 Task: Find connections with filter location Puerto Real with filter topic #Moneywith filter profile language Potuguese with filter current company Brunswick Group with filter school Delhi Public School Mathura Road with filter industry Rail Transportation with filter service category Wealth Management with filter keywords title Welder
Action: Mouse moved to (502, 64)
Screenshot: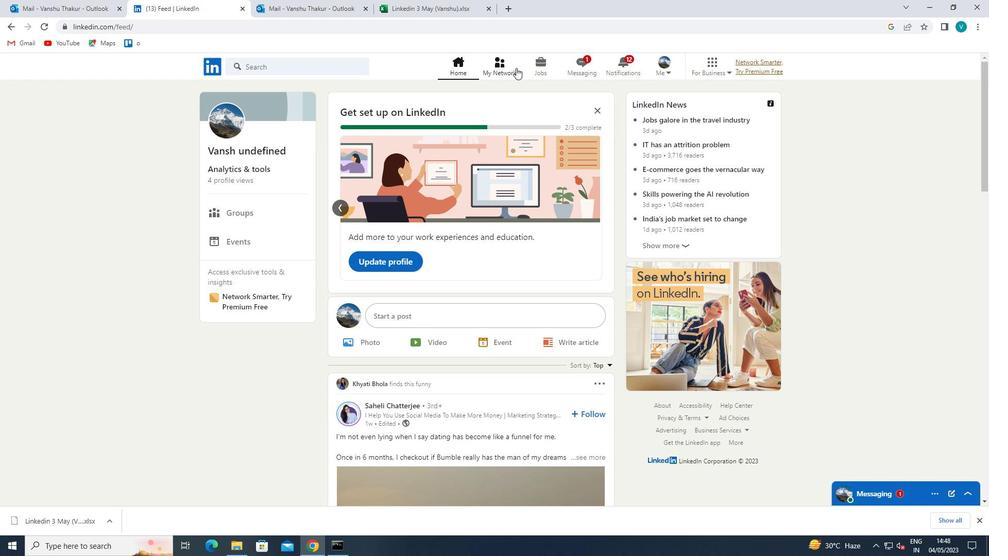 
Action: Mouse pressed left at (502, 64)
Screenshot: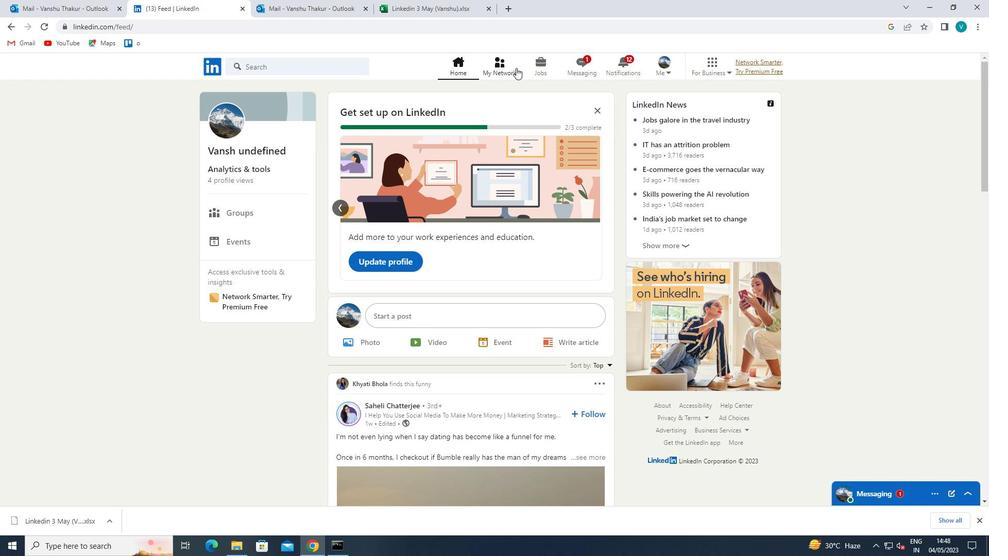 
Action: Mouse moved to (306, 129)
Screenshot: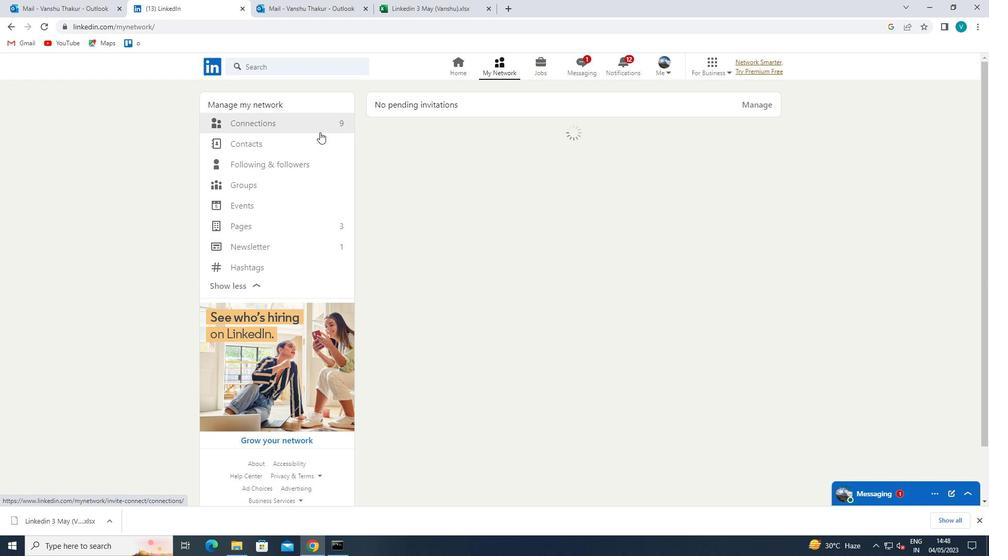 
Action: Mouse pressed left at (306, 129)
Screenshot: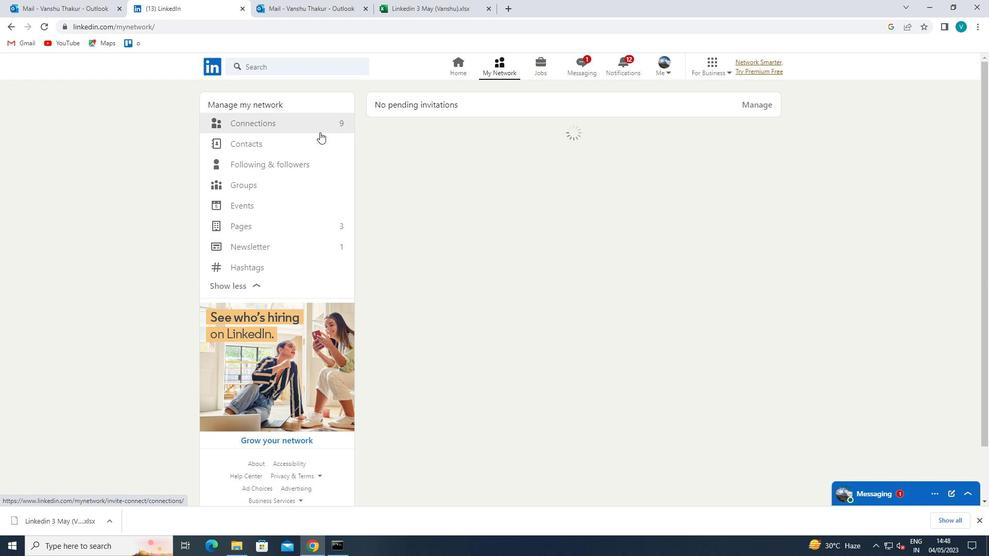 
Action: Mouse moved to (322, 126)
Screenshot: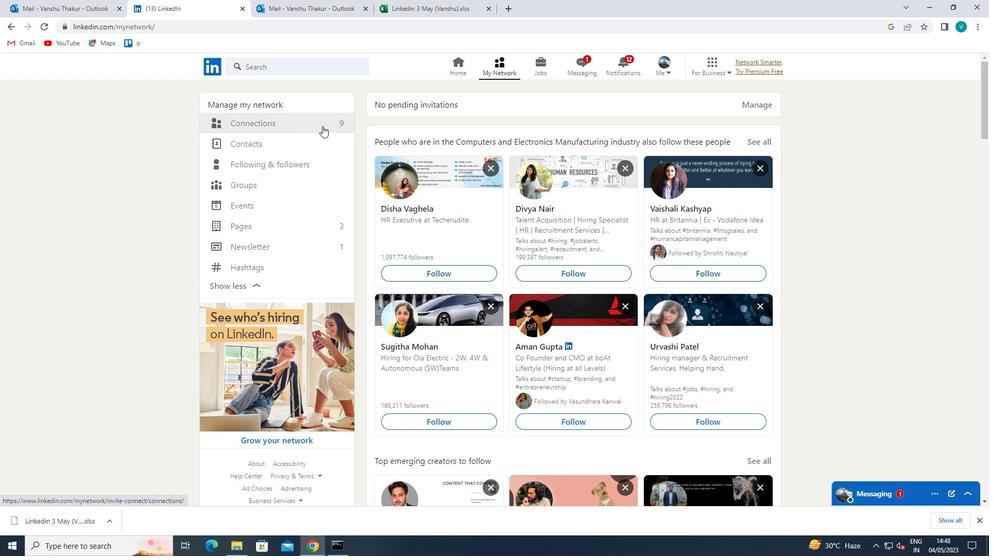 
Action: Mouse pressed left at (322, 126)
Screenshot: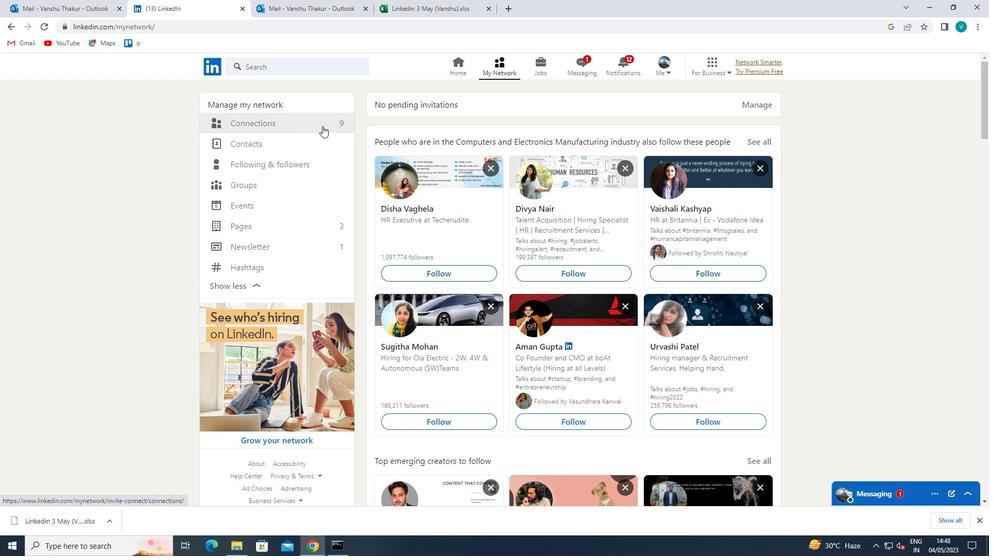 
Action: Mouse moved to (564, 122)
Screenshot: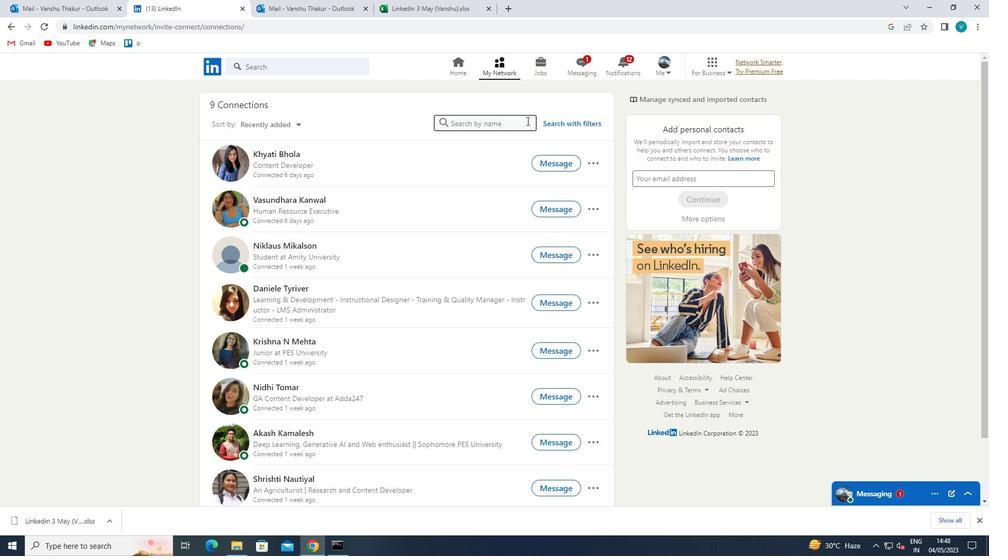 
Action: Mouse pressed left at (564, 122)
Screenshot: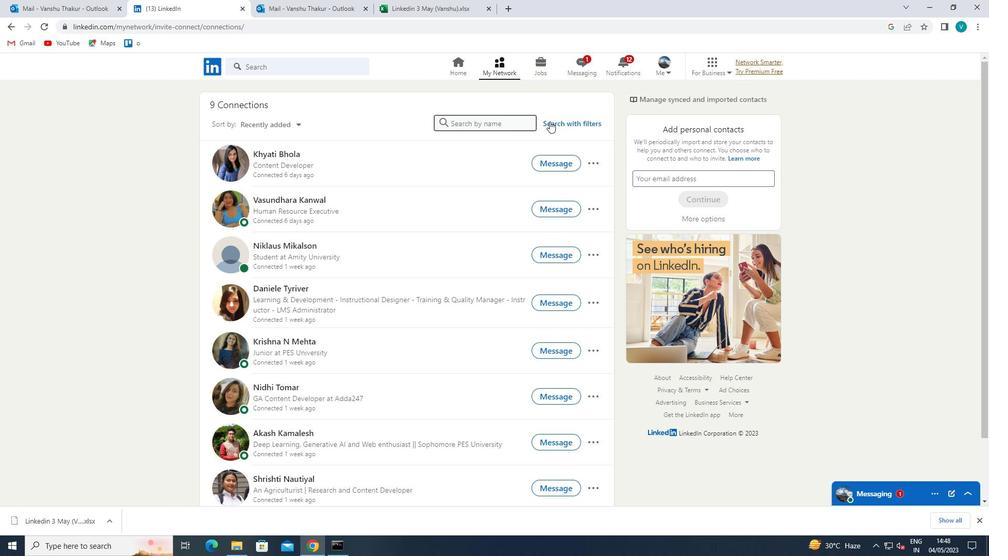 
Action: Mouse moved to (497, 97)
Screenshot: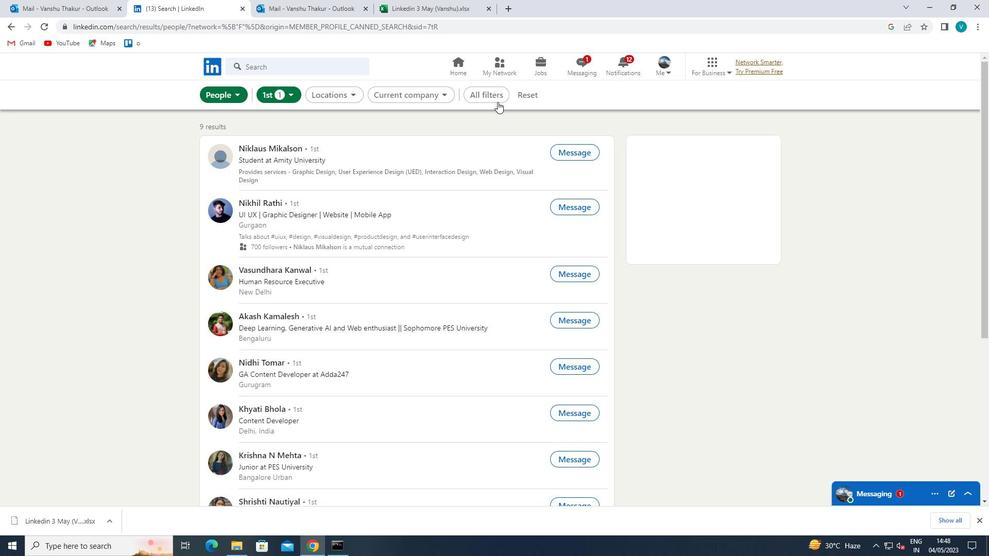
Action: Mouse pressed left at (497, 97)
Screenshot: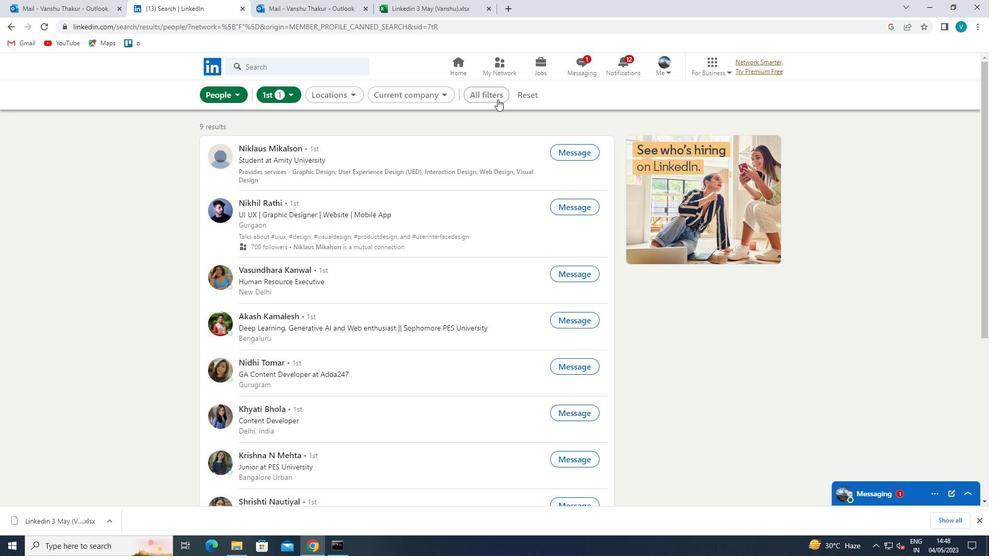 
Action: Mouse moved to (831, 229)
Screenshot: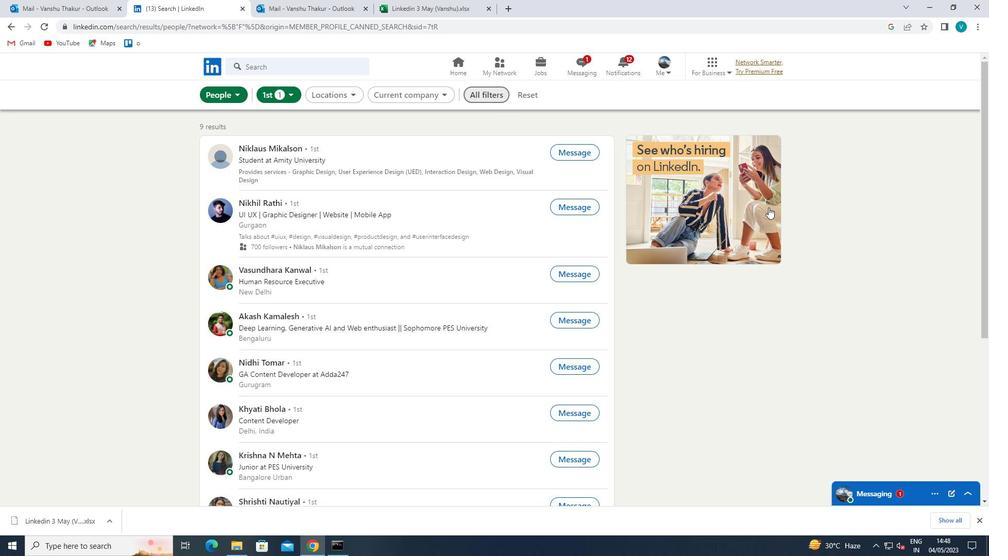 
Action: Mouse scrolled (831, 228) with delta (0, 0)
Screenshot: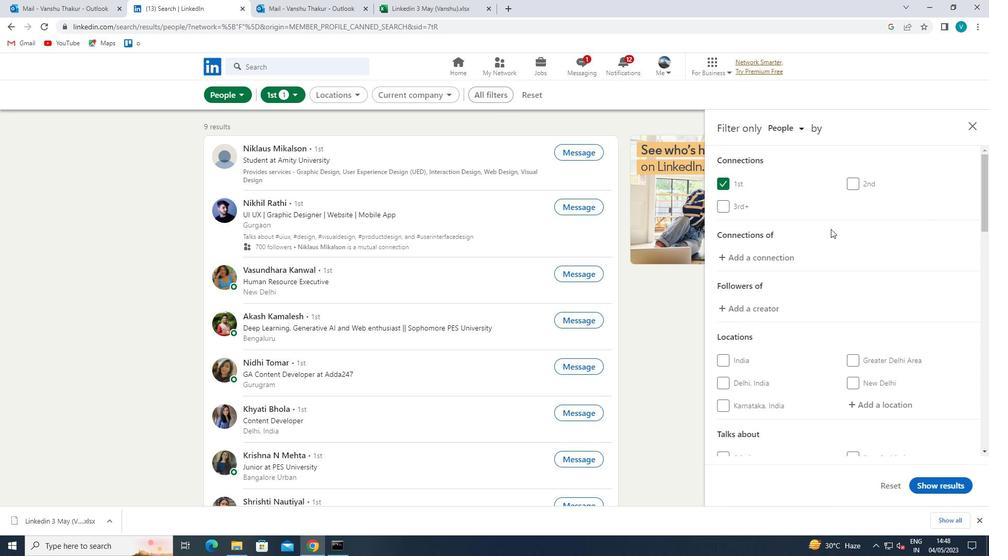 
Action: Mouse scrolled (831, 228) with delta (0, 0)
Screenshot: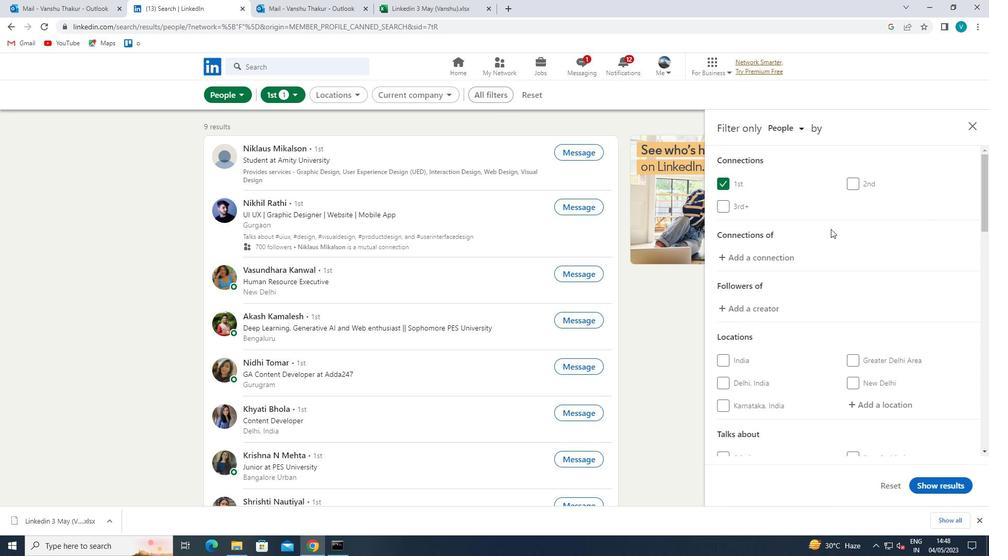 
Action: Mouse scrolled (831, 228) with delta (0, 0)
Screenshot: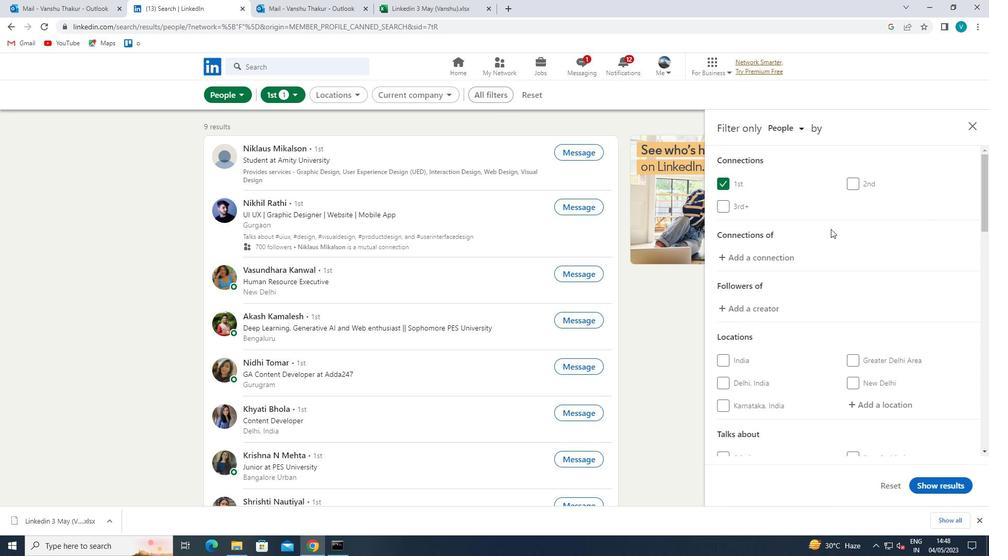 
Action: Mouse moved to (871, 248)
Screenshot: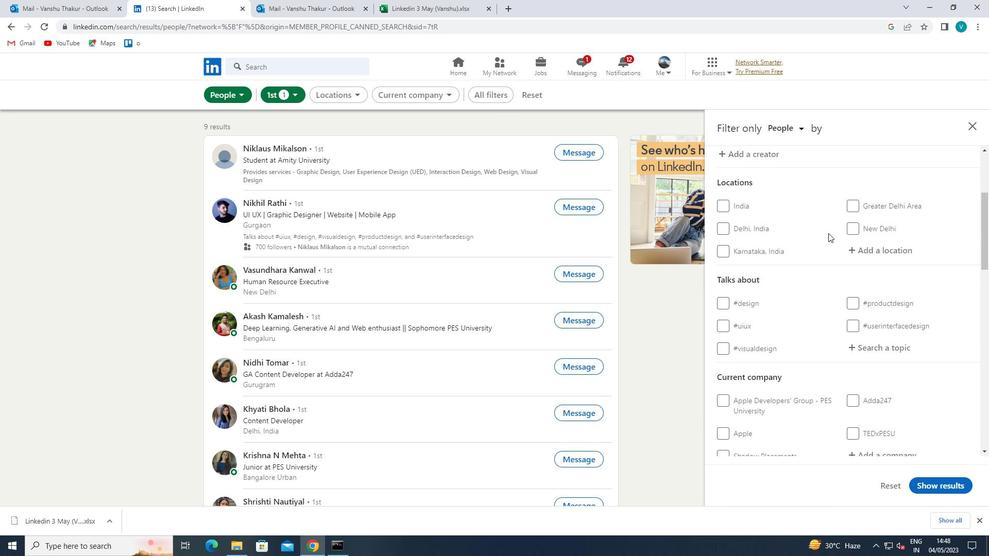 
Action: Mouse pressed left at (871, 248)
Screenshot: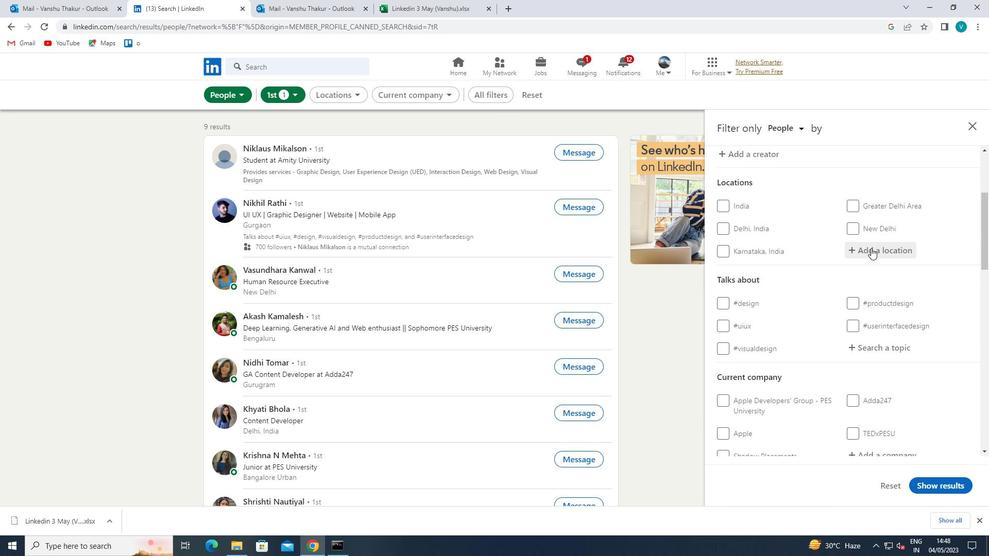
Action: Mouse moved to (864, 253)
Screenshot: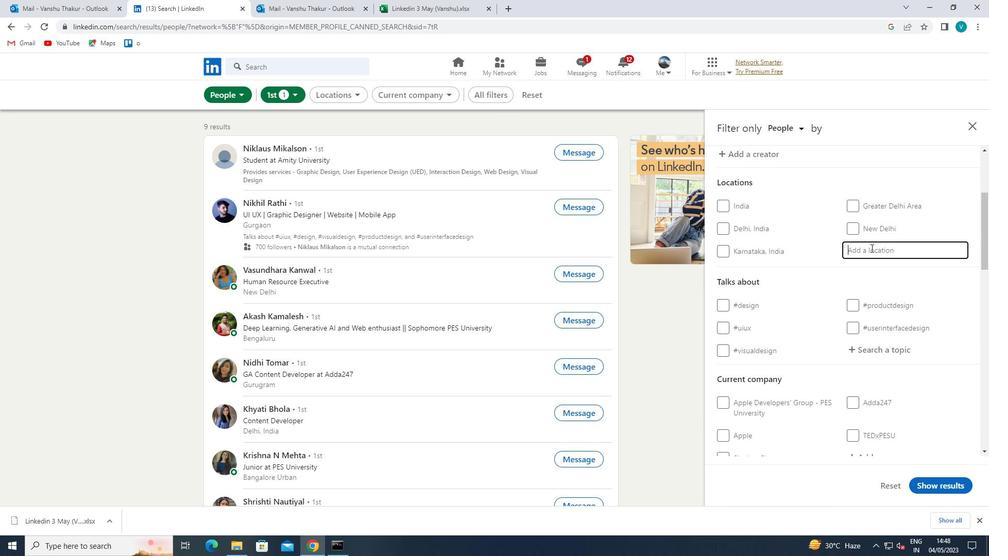 
Action: Key pressed <Key.shift><Key.shift><Key.shift><Key.shift><Key.shift><Key.shift><Key.shift><Key.shift><Key.shift><Key.shift><Key.shift><Key.shift><Key.shift>PUERTO<Key.space><Key.shift>REAL
Screenshot: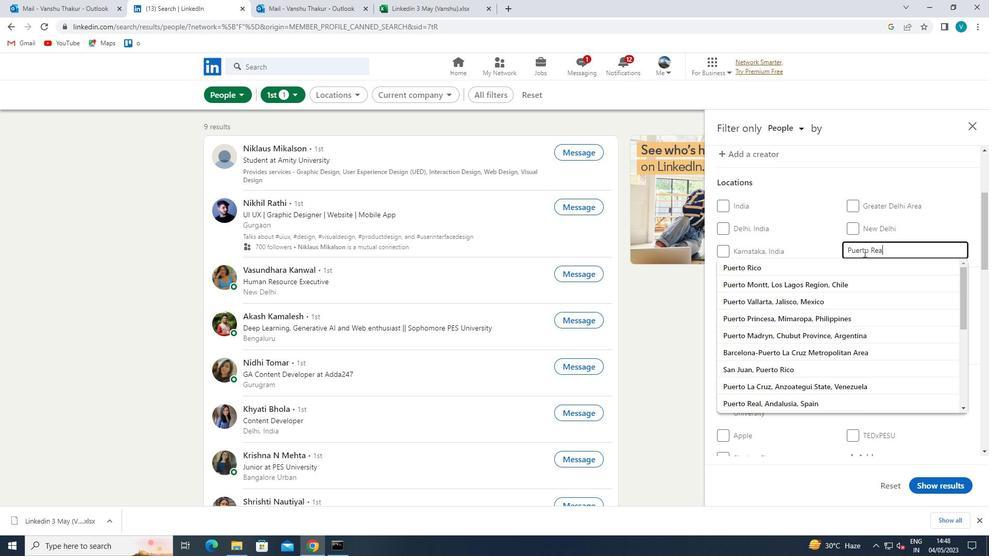
Action: Mouse moved to (842, 265)
Screenshot: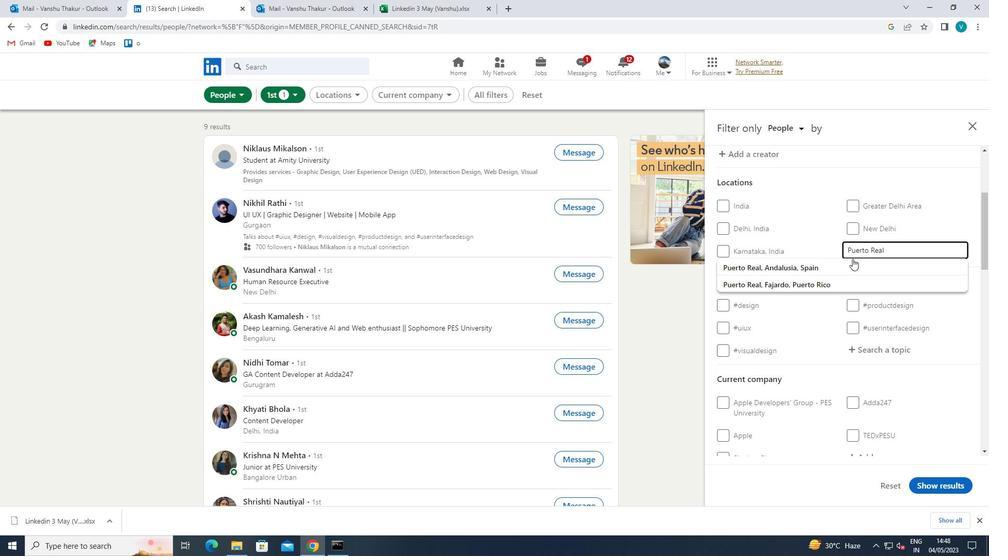 
Action: Mouse pressed left at (842, 265)
Screenshot: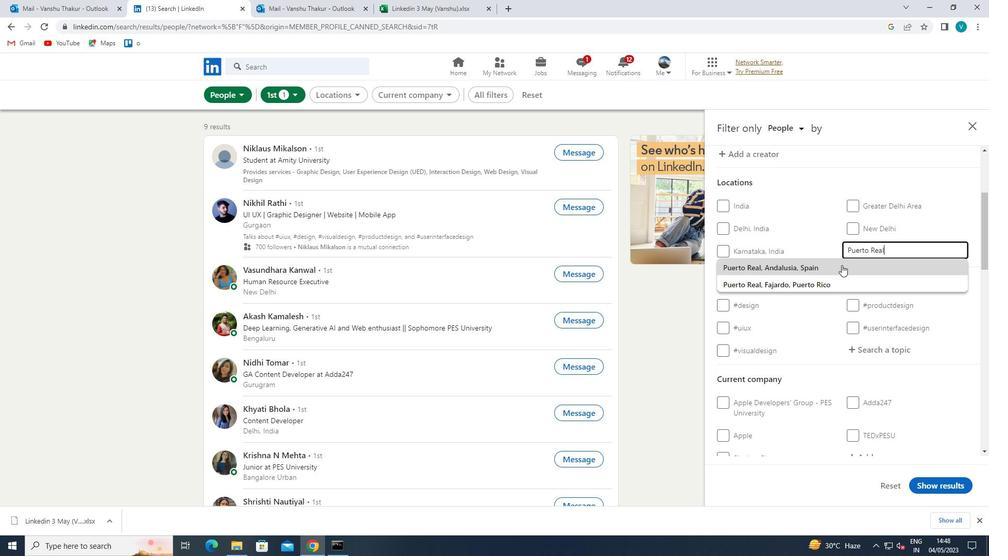 
Action: Mouse scrolled (842, 264) with delta (0, 0)
Screenshot: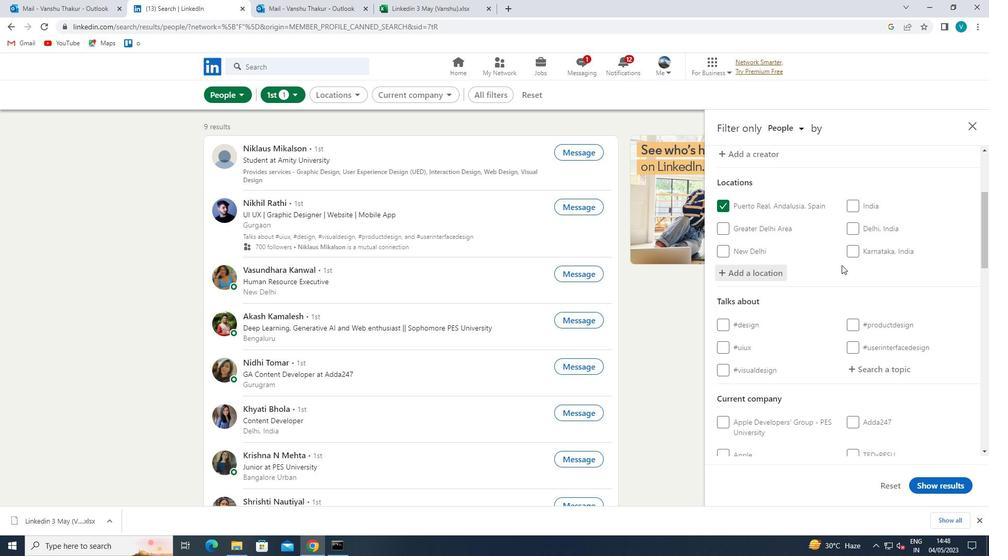 
Action: Mouse scrolled (842, 264) with delta (0, 0)
Screenshot: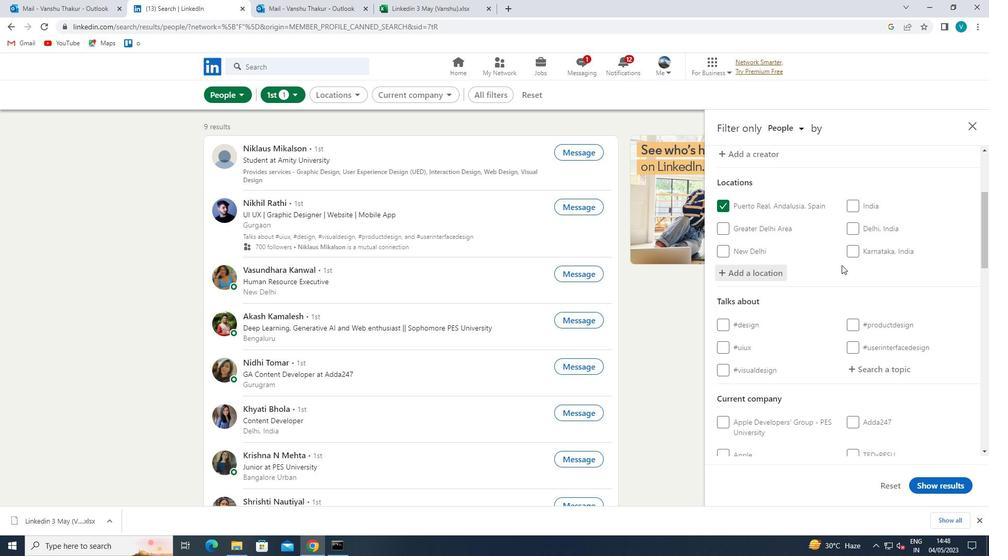 
Action: Mouse moved to (869, 262)
Screenshot: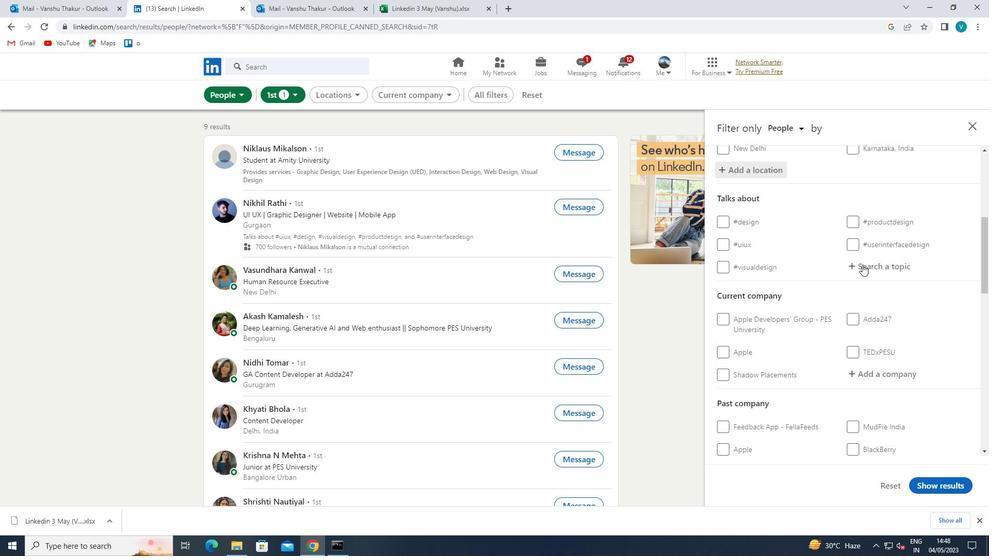 
Action: Mouse pressed left at (869, 262)
Screenshot: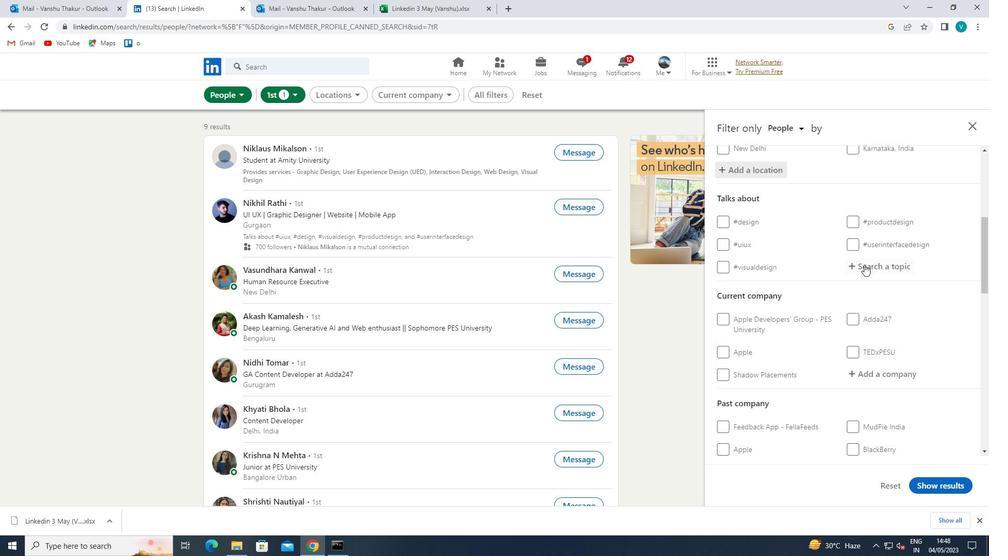 
Action: Key pressed MONEY
Screenshot: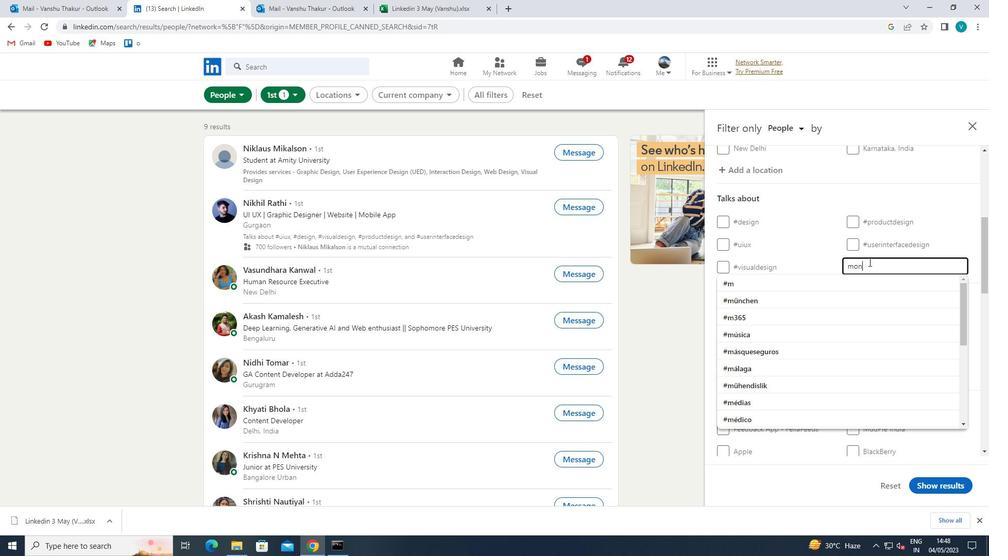 
Action: Mouse moved to (826, 284)
Screenshot: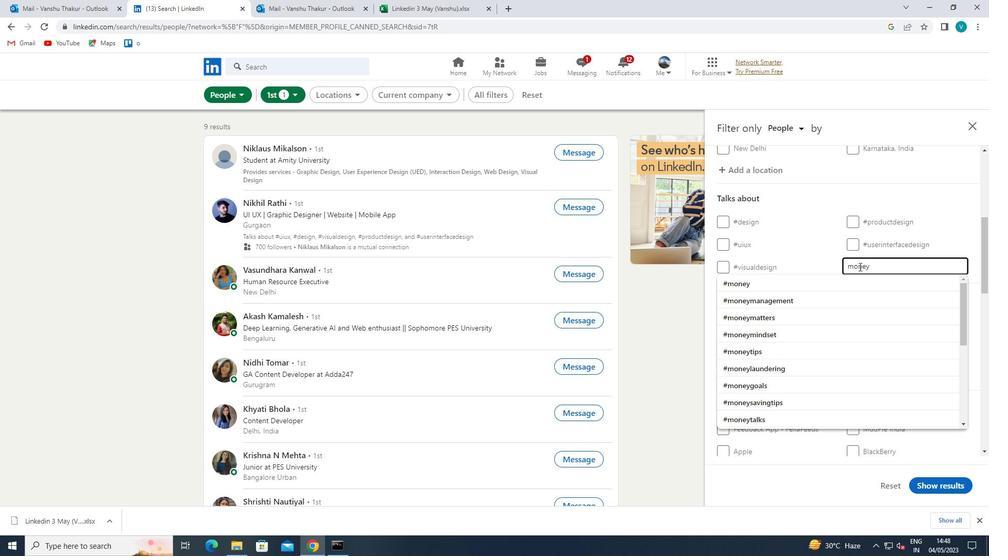 
Action: Mouse pressed left at (826, 284)
Screenshot: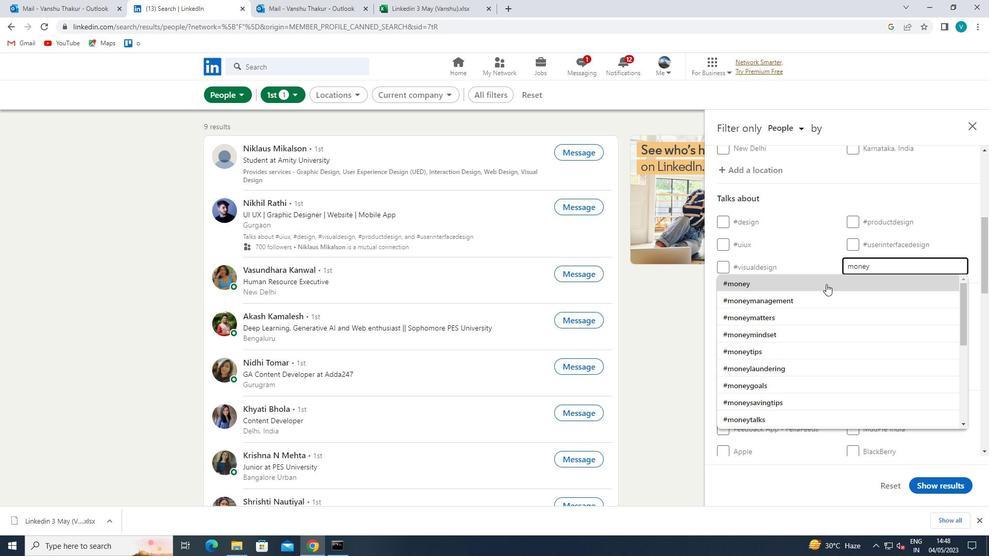 
Action: Mouse scrolled (826, 283) with delta (0, 0)
Screenshot: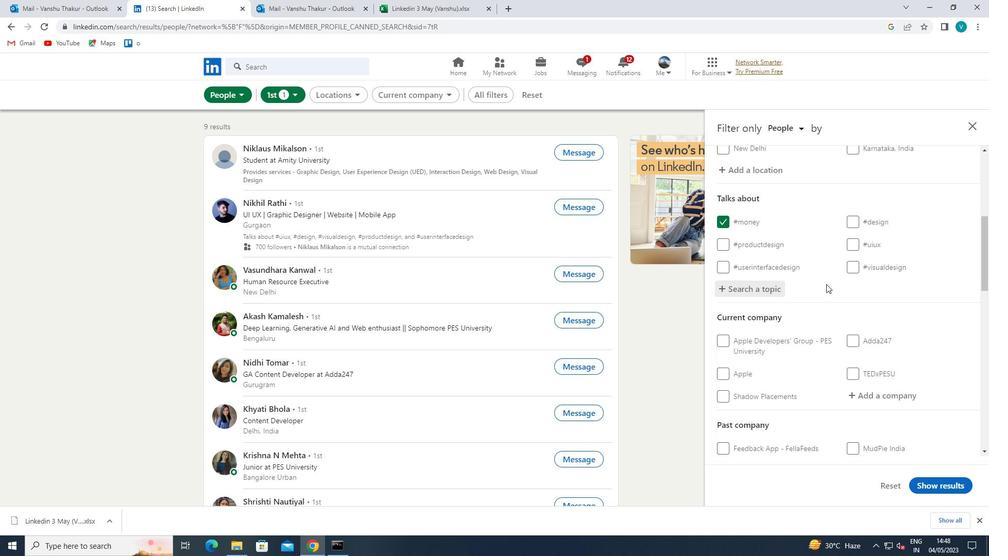 
Action: Mouse scrolled (826, 283) with delta (0, 0)
Screenshot: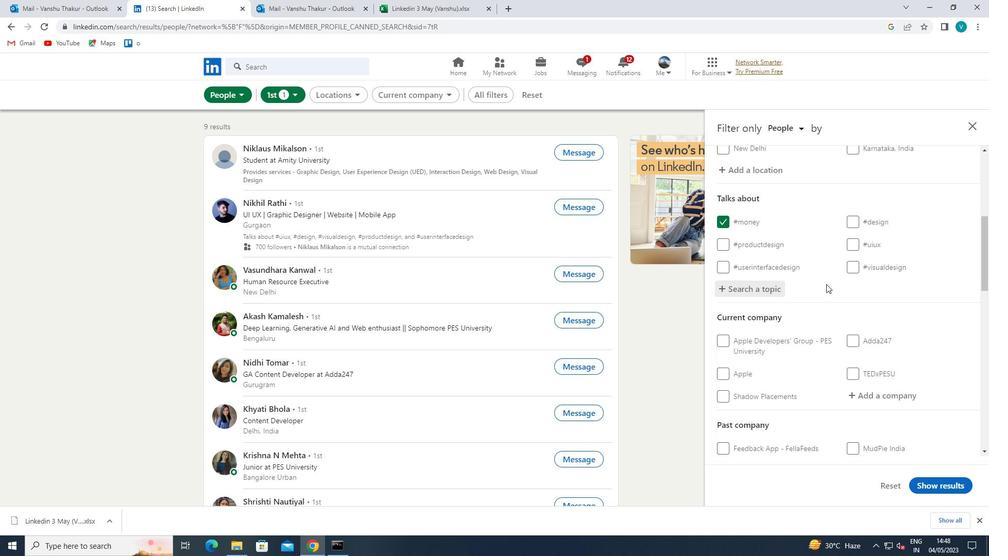 
Action: Mouse moved to (873, 300)
Screenshot: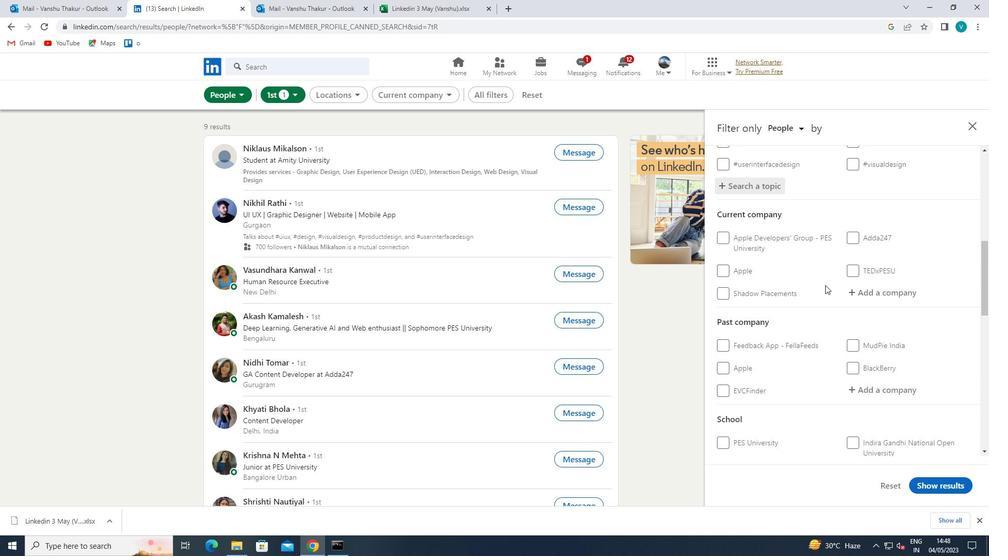 
Action: Mouse pressed left at (873, 300)
Screenshot: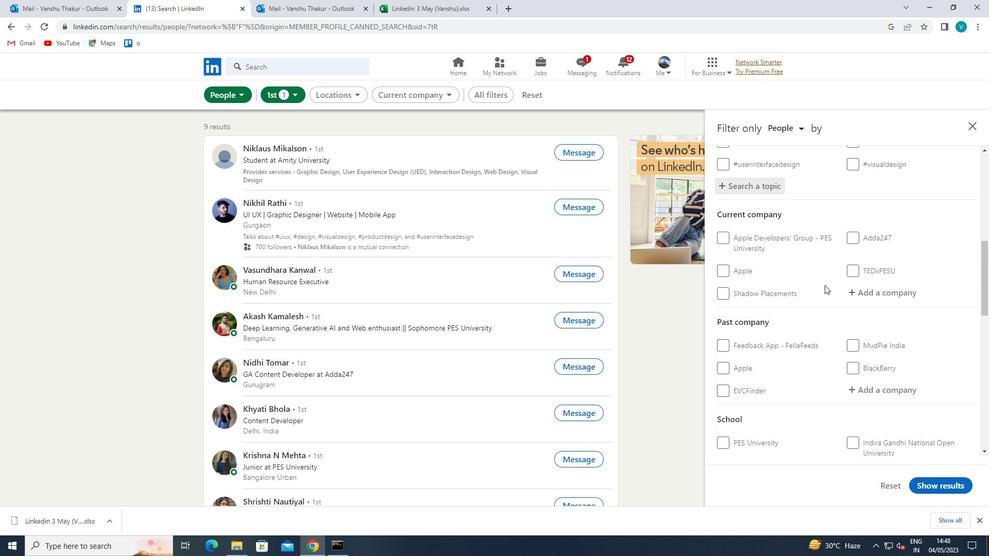 
Action: Mouse moved to (874, 300)
Screenshot: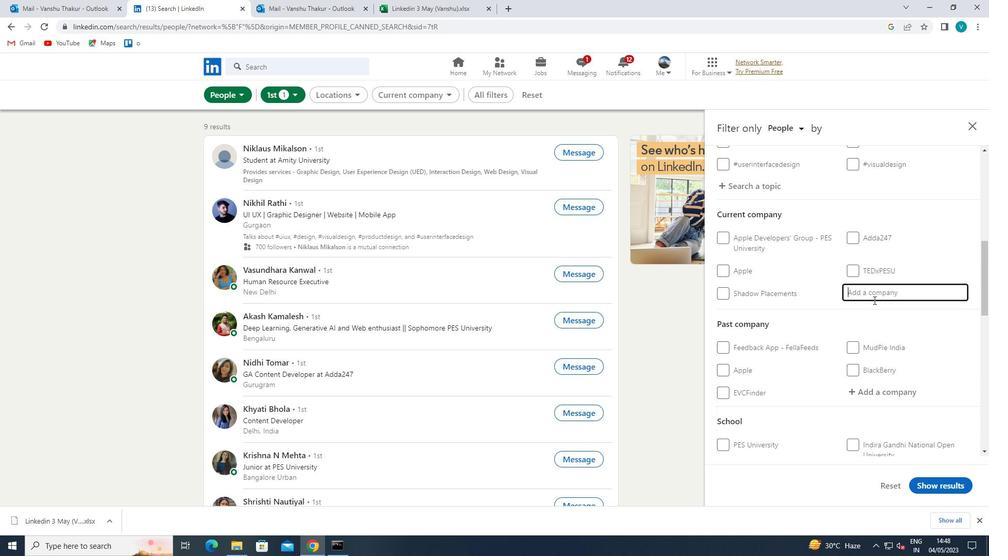 
Action: Key pressed <Key.shift>BRUNSWICK
Screenshot: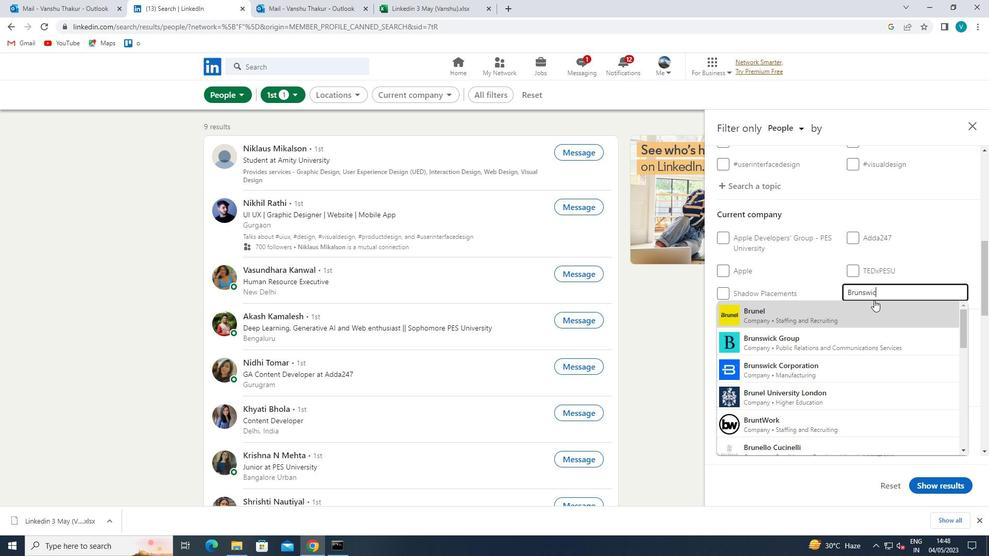 
Action: Mouse moved to (868, 318)
Screenshot: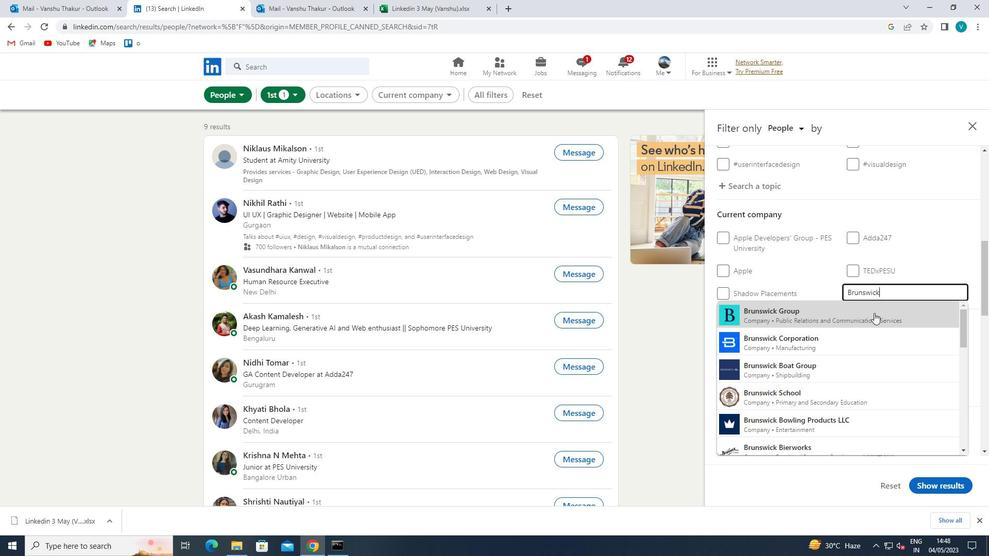 
Action: Mouse pressed left at (868, 318)
Screenshot: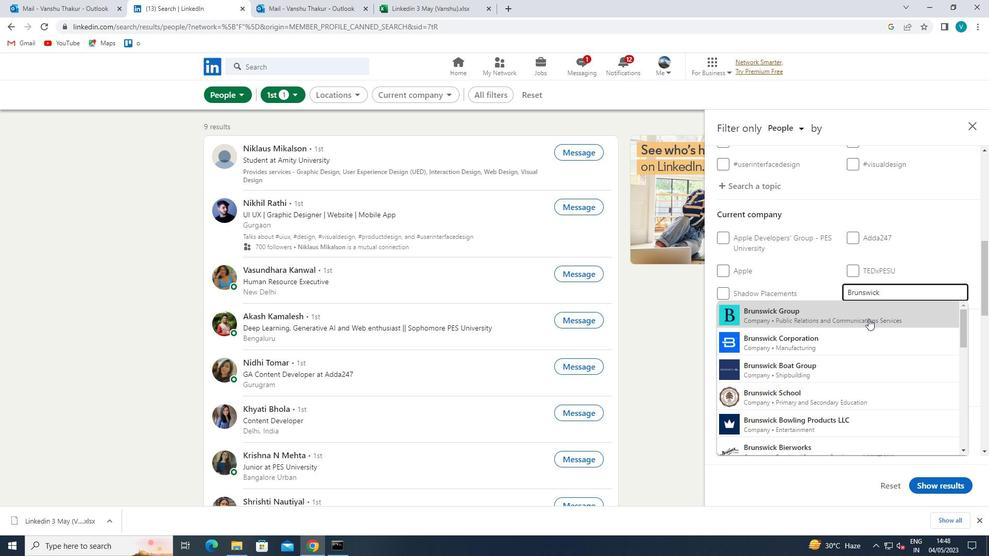 
Action: Mouse scrolled (868, 318) with delta (0, 0)
Screenshot: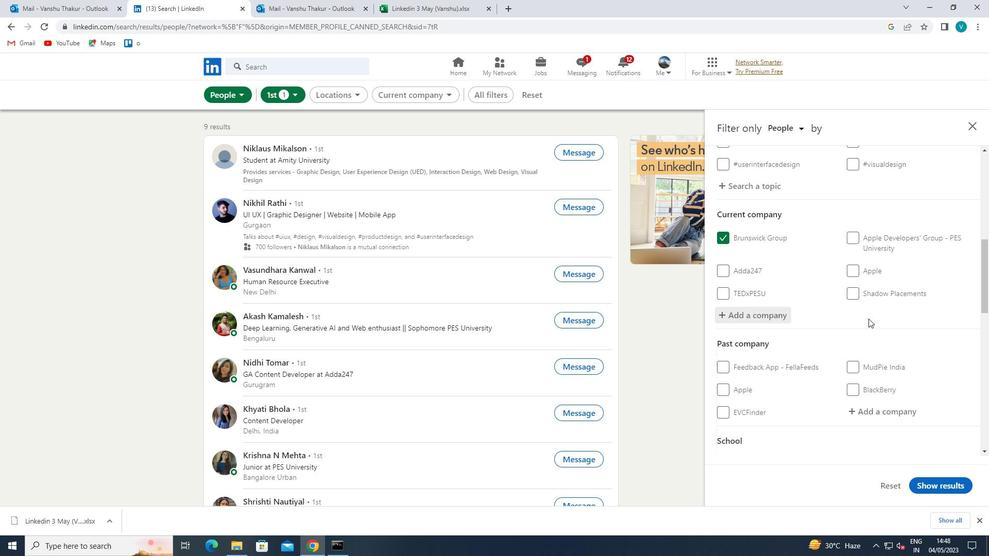 
Action: Mouse scrolled (868, 318) with delta (0, 0)
Screenshot: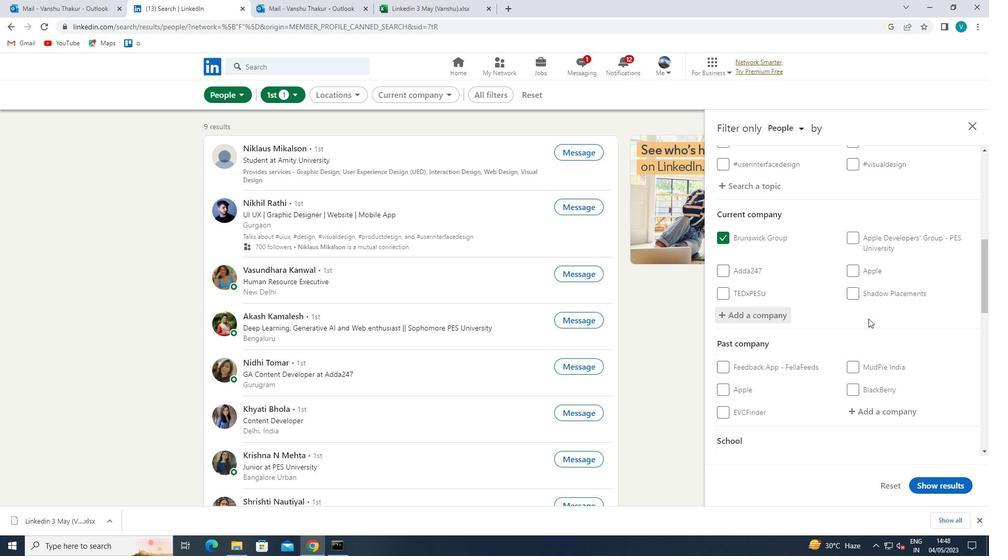 
Action: Mouse moved to (868, 319)
Screenshot: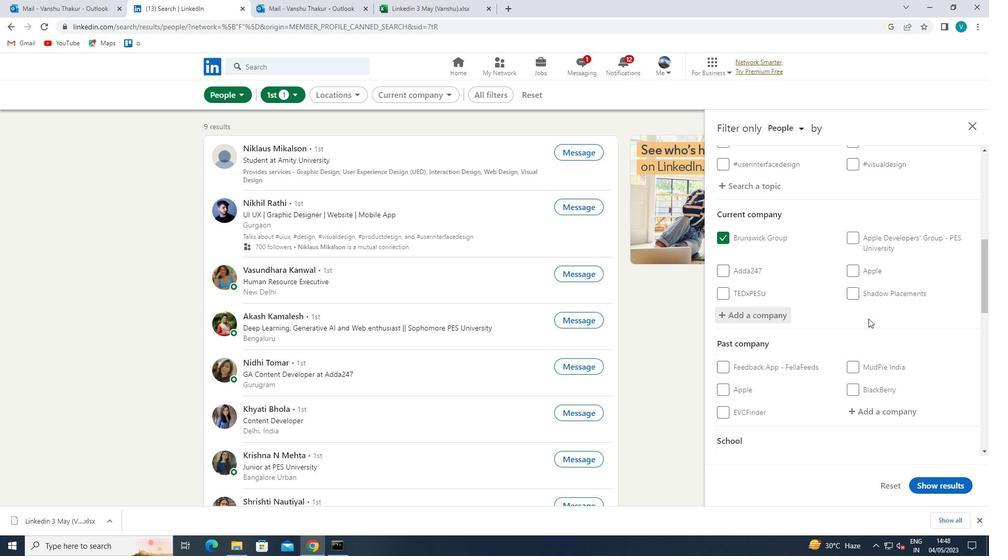 
Action: Mouse scrolled (868, 318) with delta (0, 0)
Screenshot: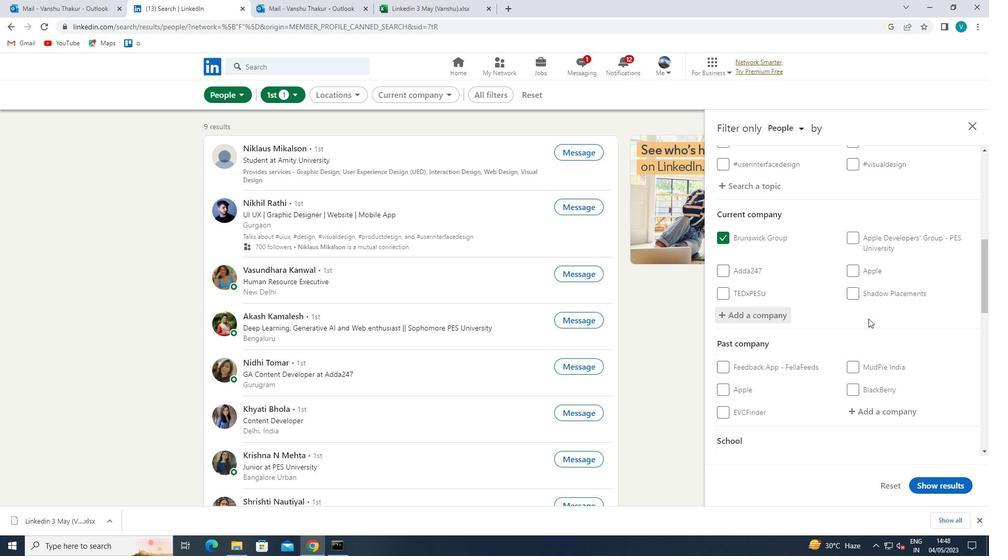 
Action: Mouse moved to (877, 375)
Screenshot: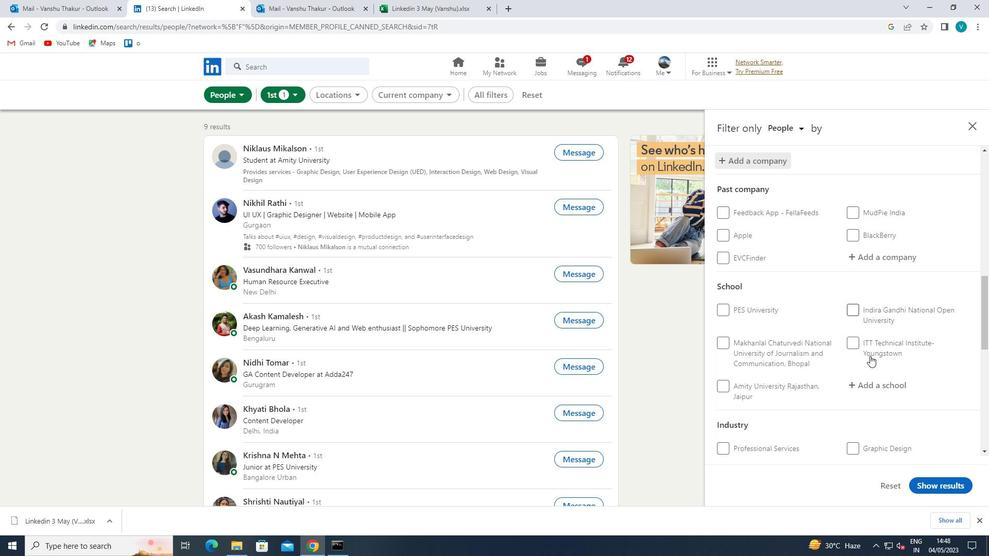 
Action: Mouse pressed left at (877, 375)
Screenshot: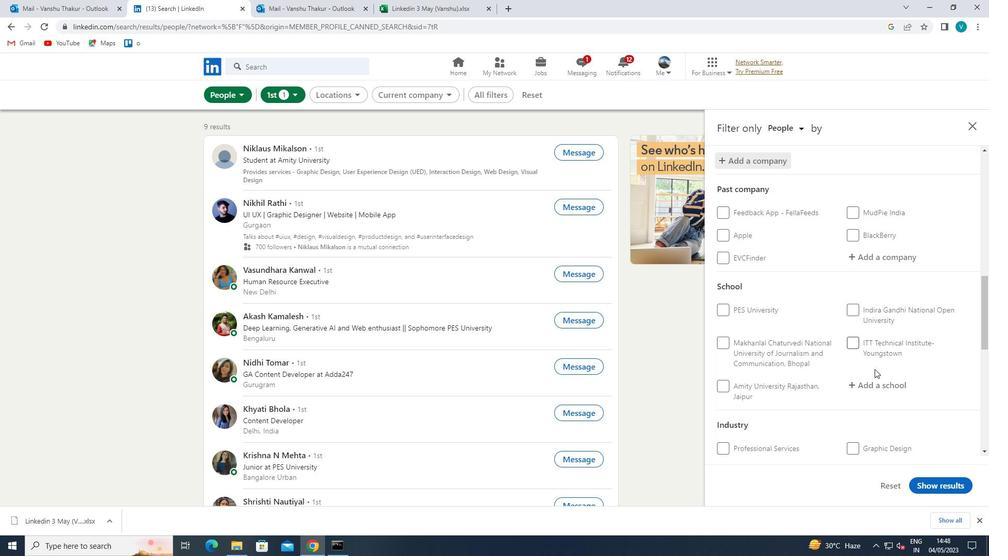 
Action: Mouse moved to (878, 380)
Screenshot: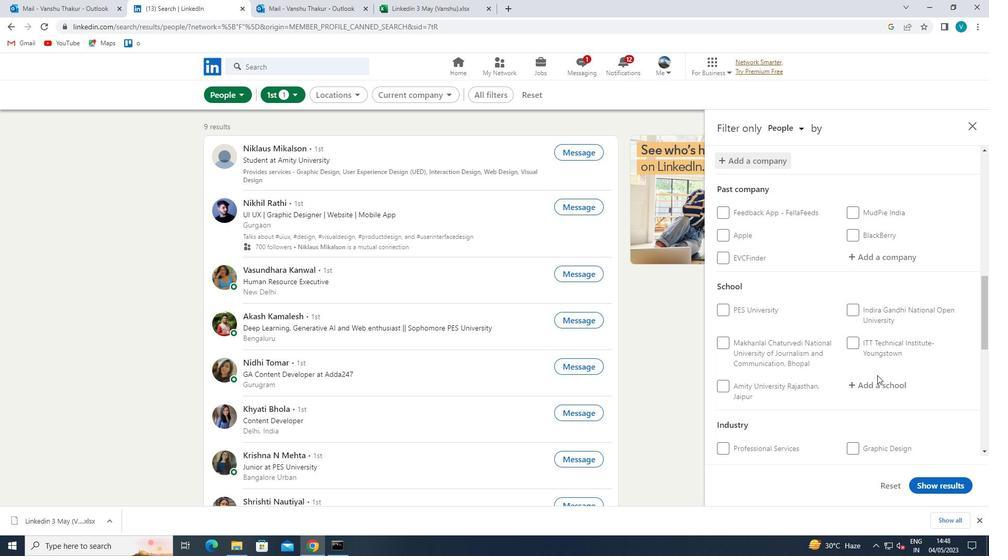 
Action: Mouse pressed left at (878, 380)
Screenshot: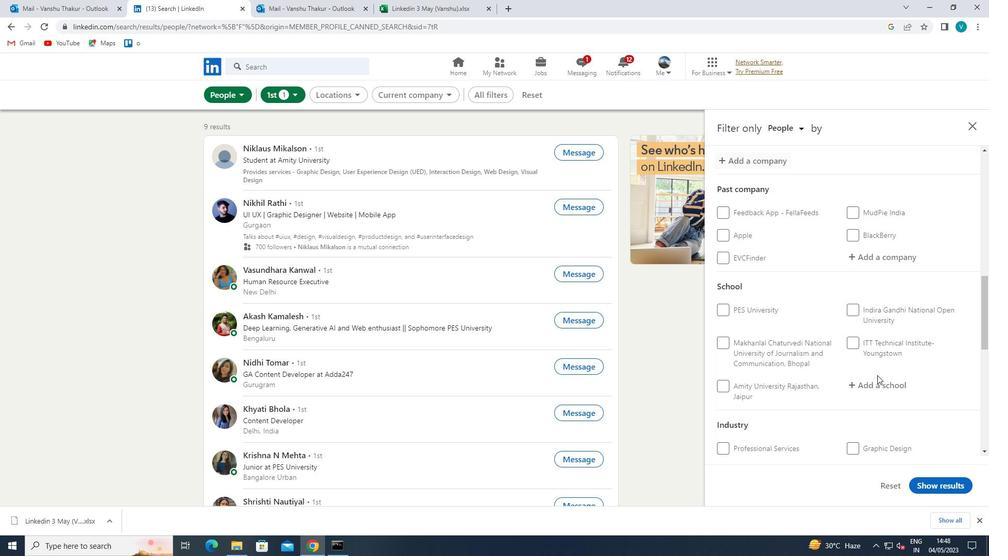 
Action: Mouse moved to (880, 380)
Screenshot: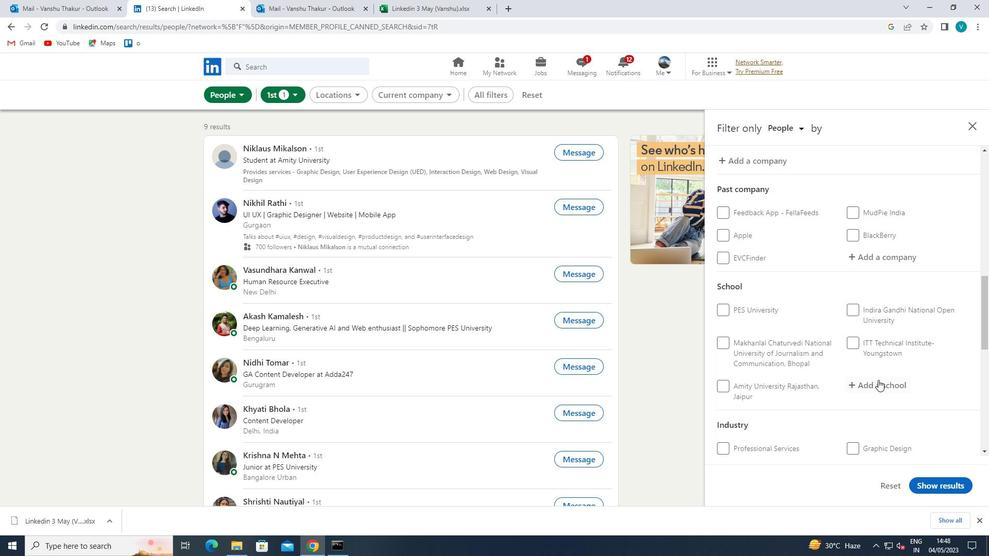
Action: Key pressed <Key.shift>
Screenshot: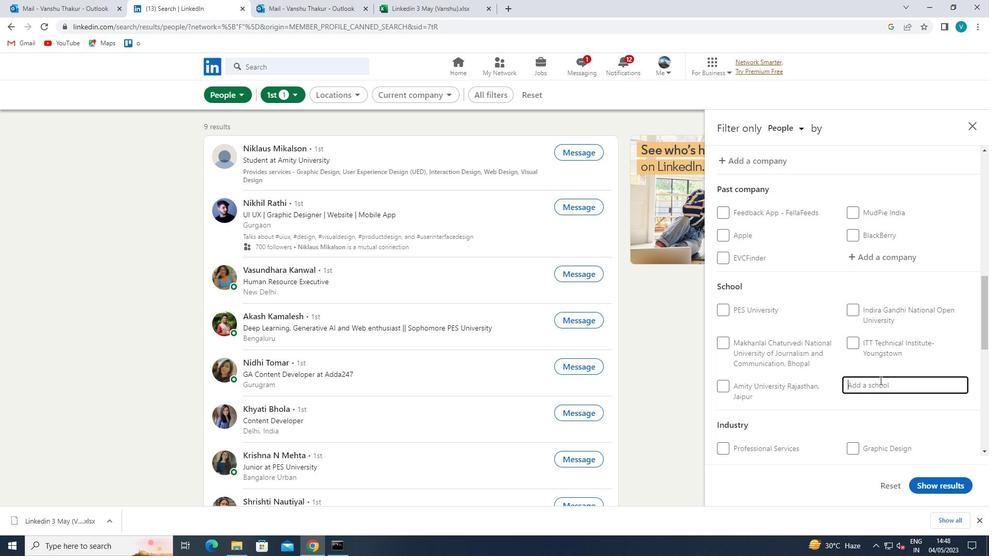 
Action: Mouse moved to (881, 380)
Screenshot: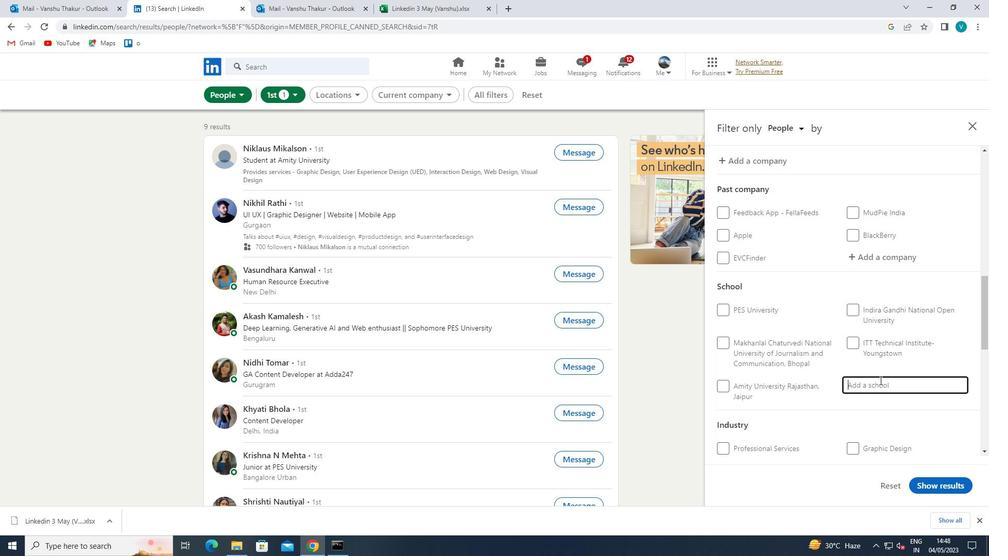 
Action: Key pressed D
Screenshot: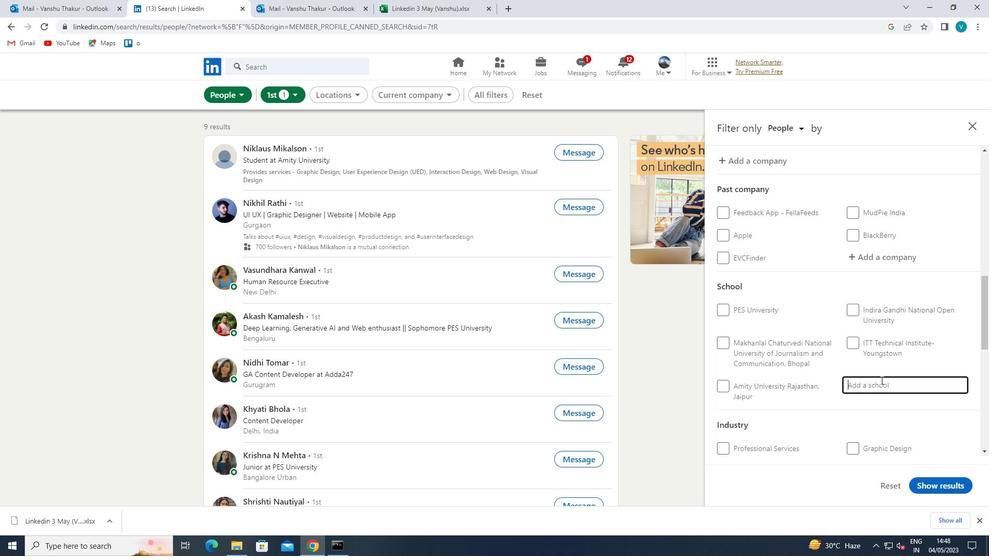 
Action: Mouse moved to (881, 380)
Screenshot: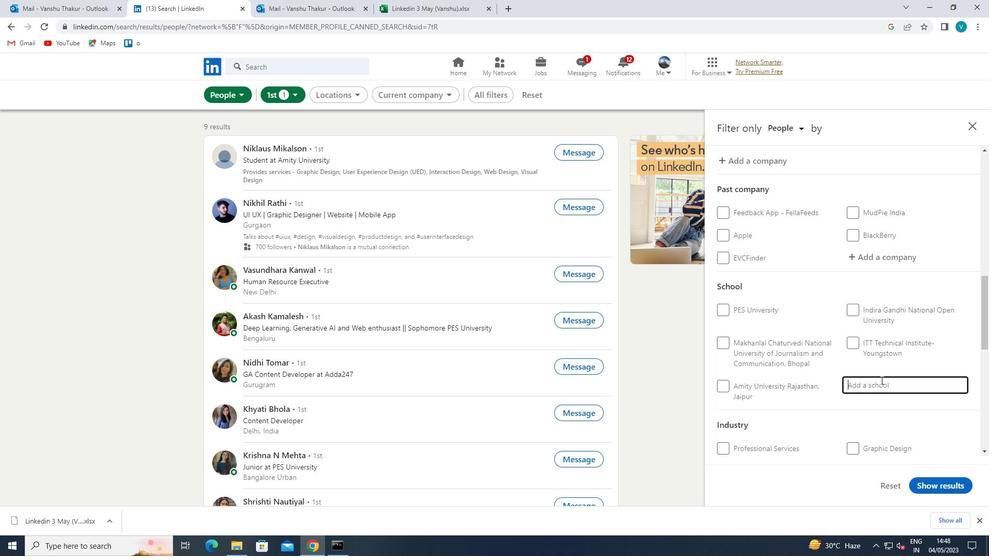 
Action: Key pressed ELHI<Key.space><Key.shift>PUBLIC<Key.space><Key.shift>SCHOOL
Screenshot: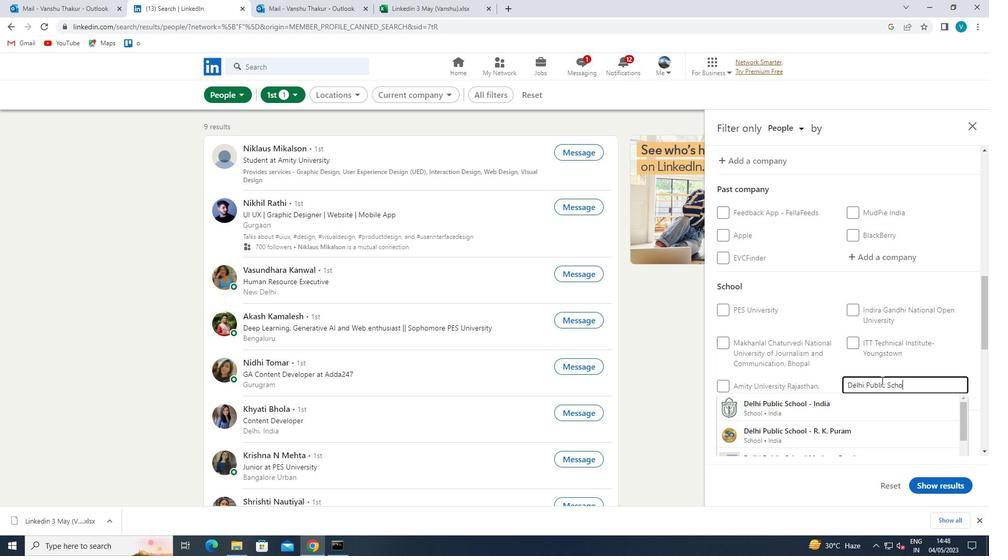 
Action: Mouse moved to (870, 390)
Screenshot: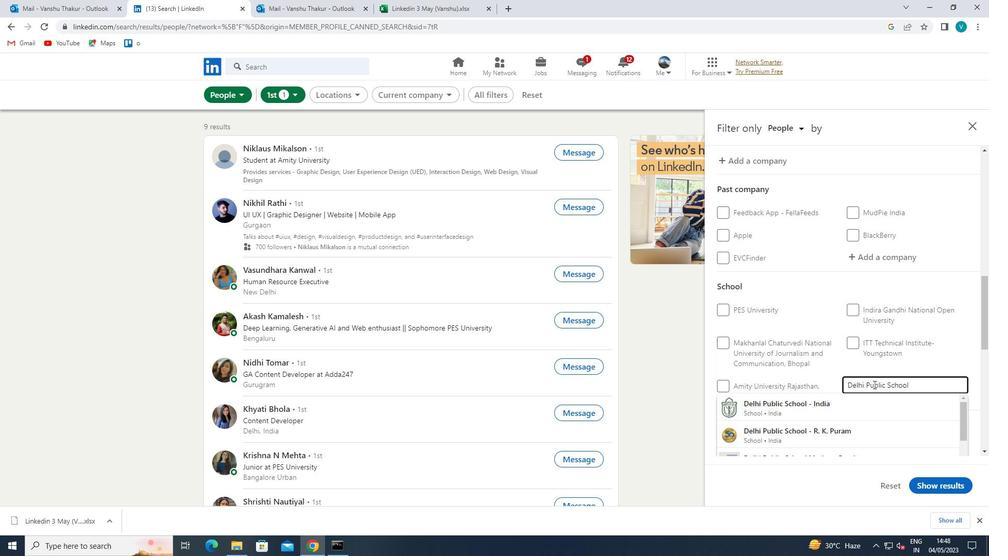
Action: Key pressed <Key.space><Key.shift>M
Screenshot: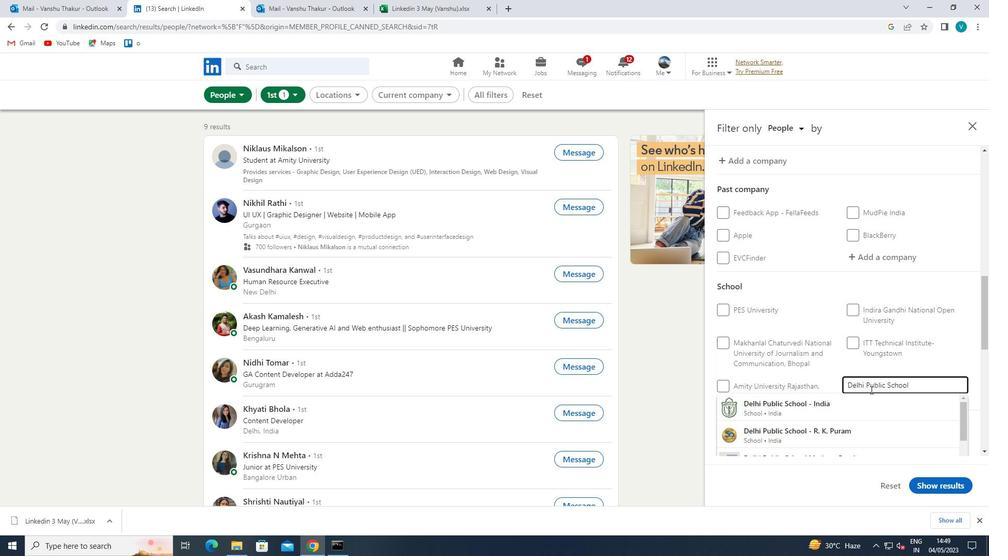 
Action: Mouse moved to (860, 396)
Screenshot: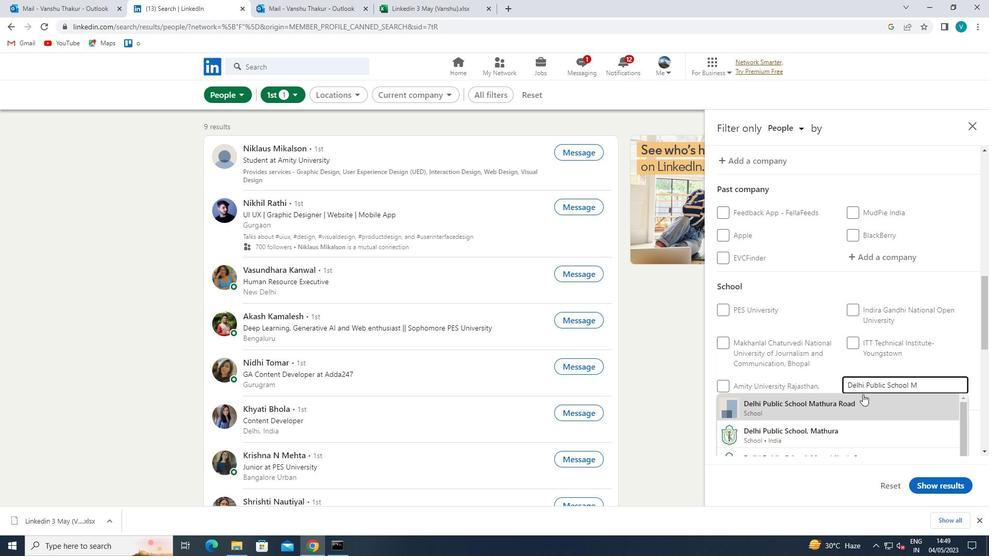 
Action: Mouse pressed left at (860, 396)
Screenshot: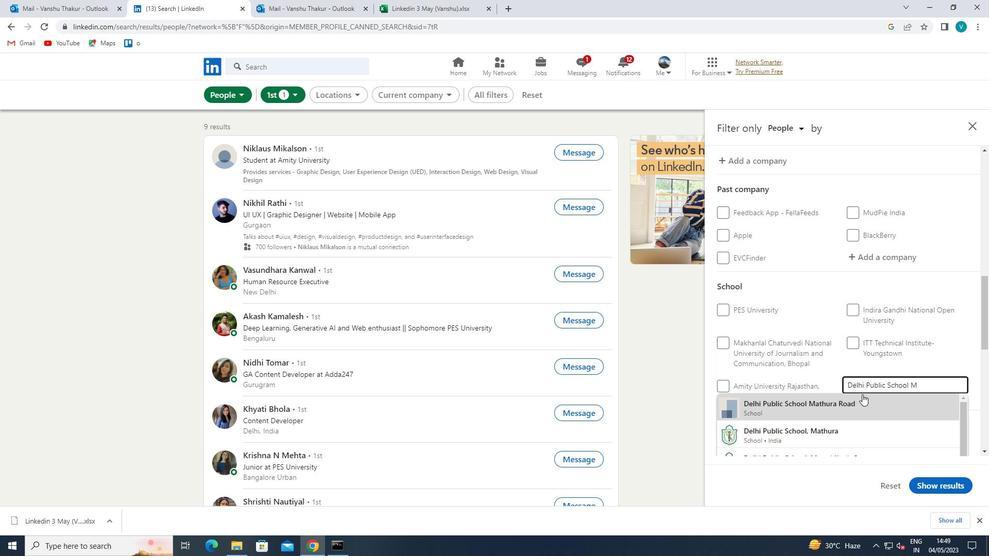 
Action: Mouse moved to (868, 374)
Screenshot: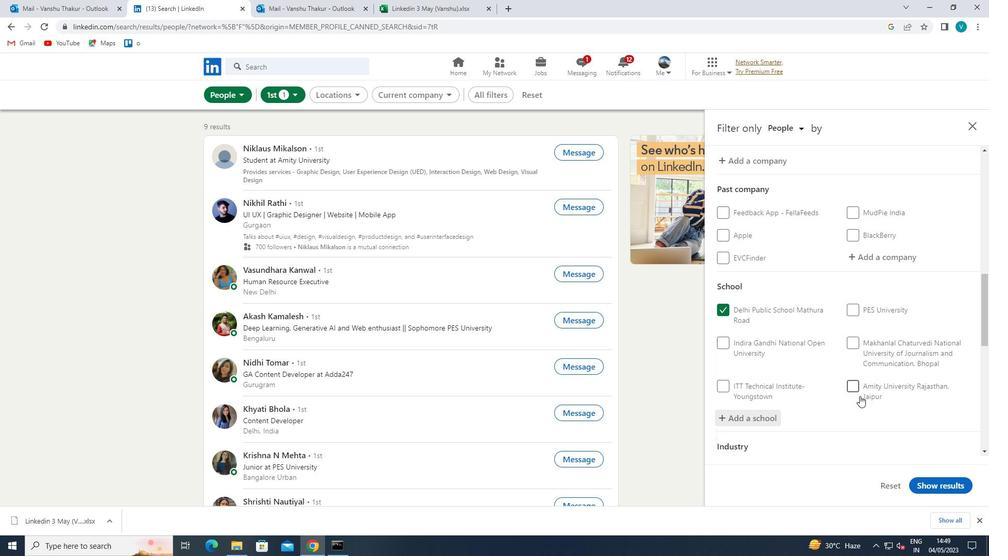 
Action: Mouse scrolled (868, 373) with delta (0, 0)
Screenshot: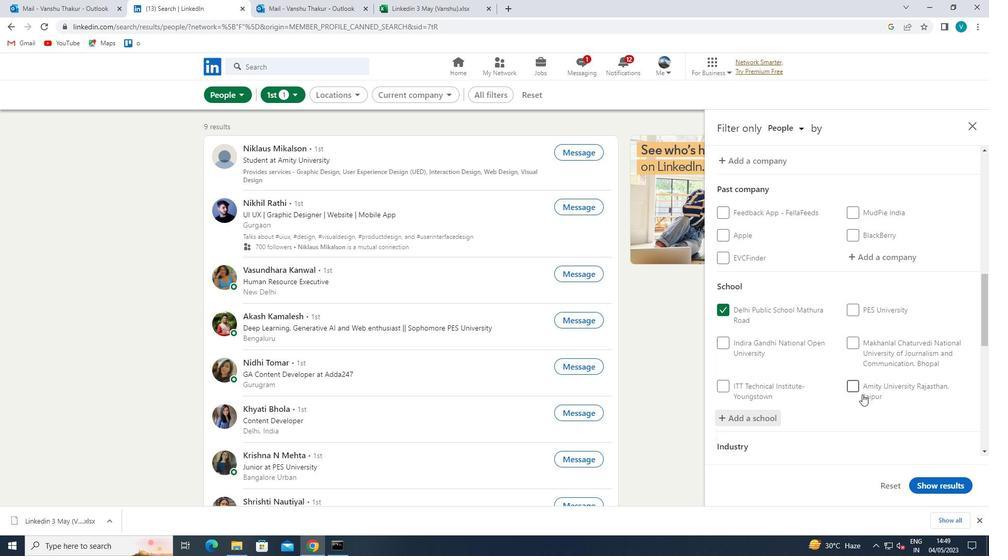 
Action: Mouse moved to (867, 357)
Screenshot: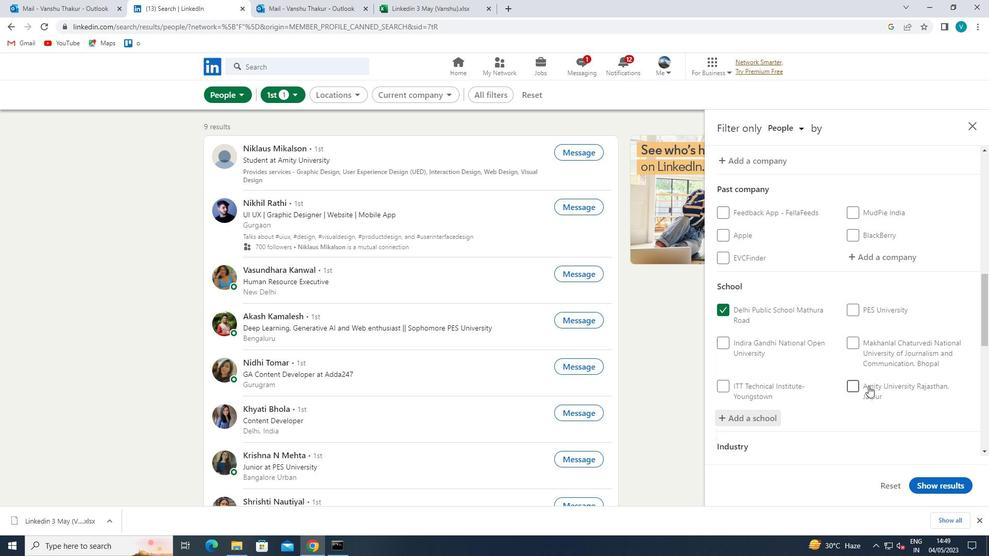 
Action: Mouse scrolled (867, 356) with delta (0, 0)
Screenshot: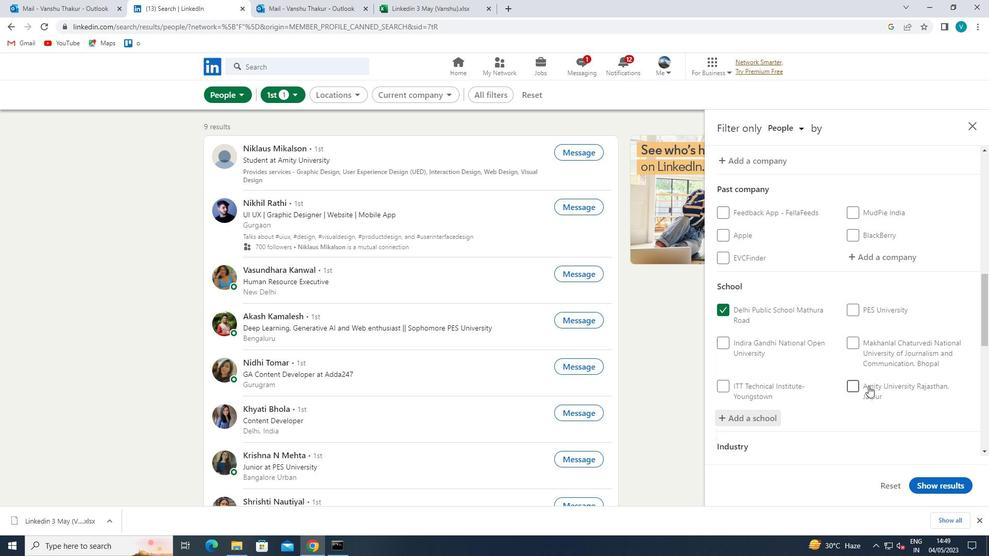 
Action: Mouse moved to (867, 354)
Screenshot: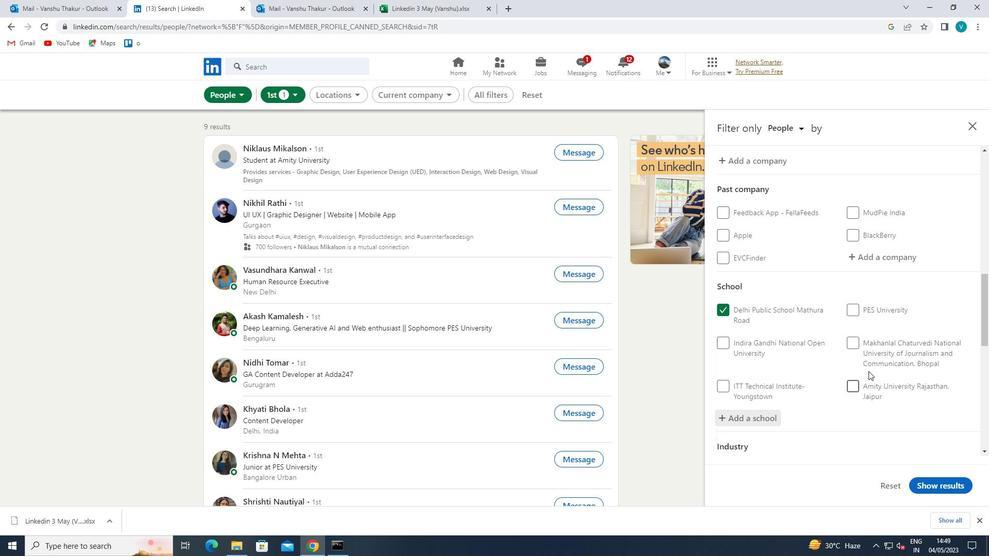 
Action: Mouse scrolled (867, 354) with delta (0, 0)
Screenshot: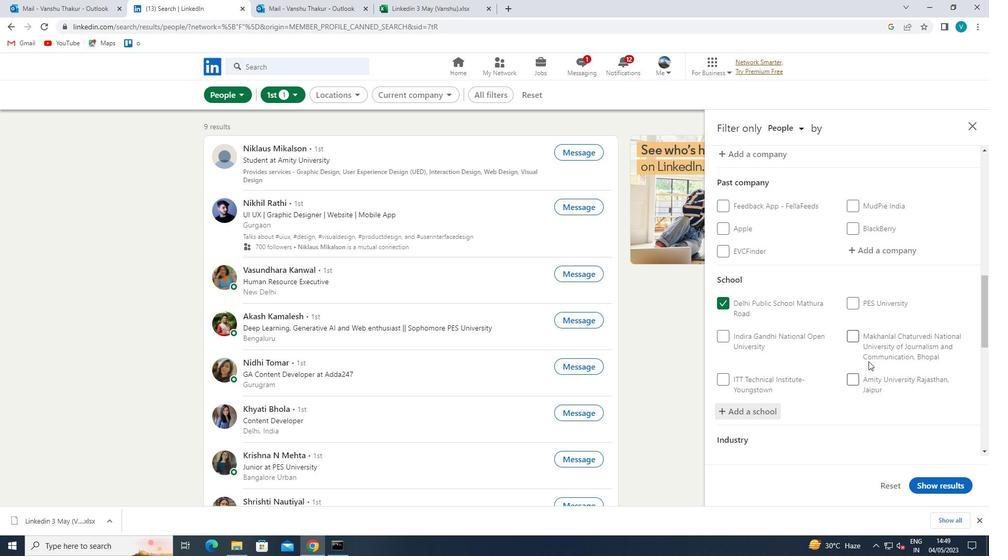 
Action: Mouse moved to (867, 354)
Screenshot: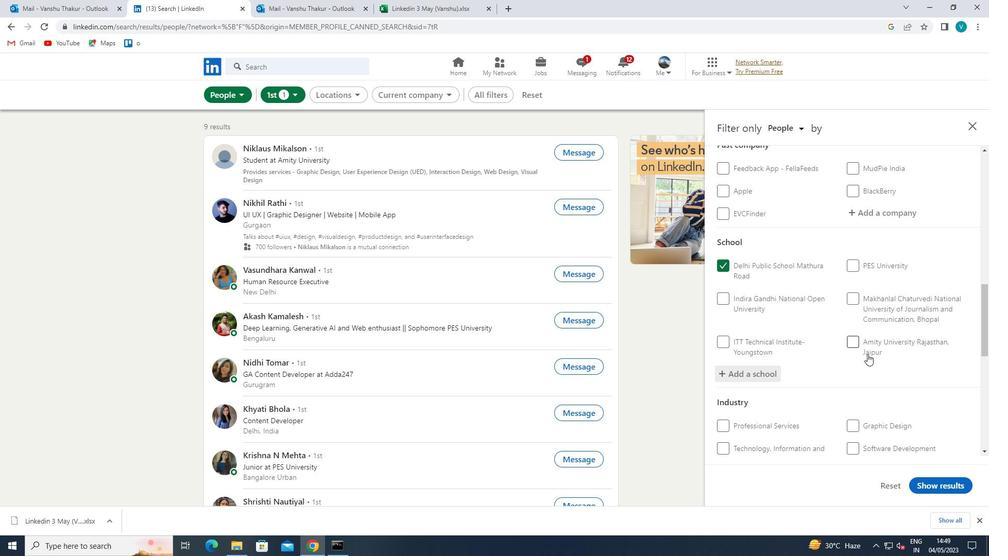 
Action: Mouse scrolled (867, 353) with delta (0, 0)
Screenshot: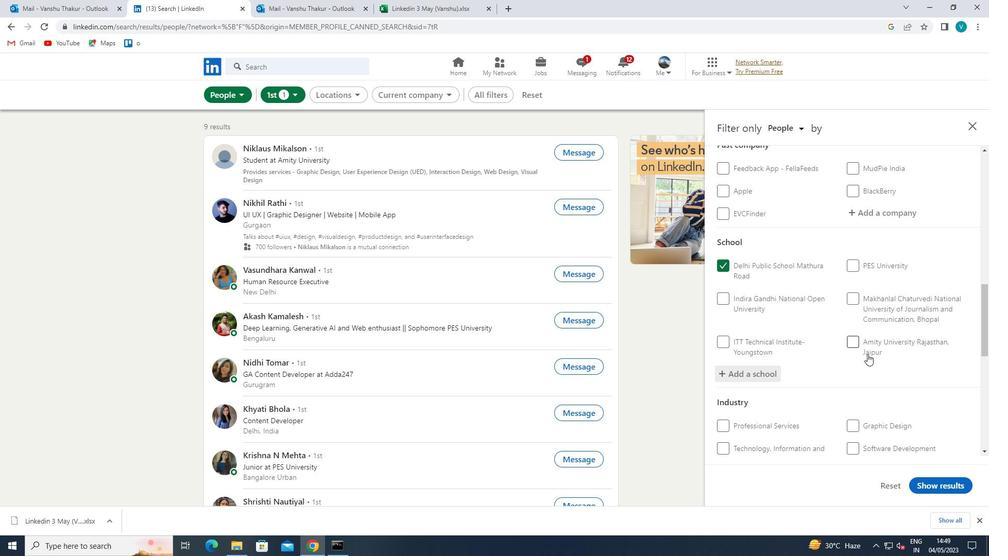 
Action: Mouse moved to (887, 316)
Screenshot: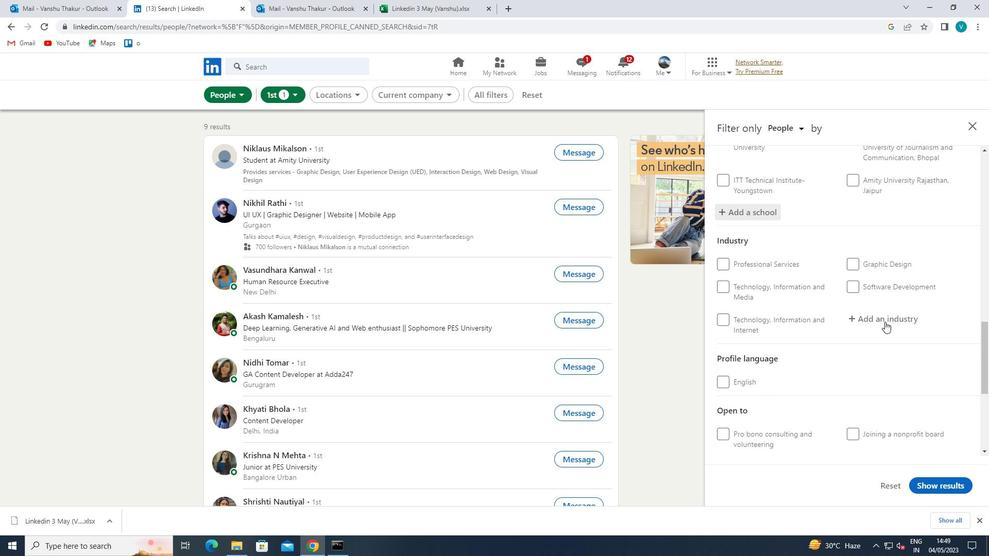 
Action: Mouse pressed left at (887, 316)
Screenshot: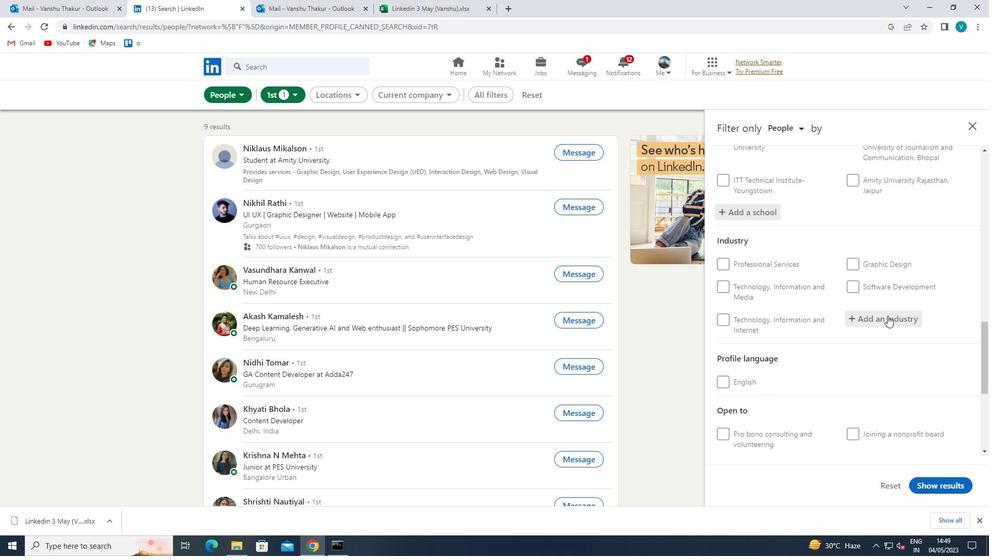 
Action: Key pressed <Key.shift>RAIL<Key.space>
Screenshot: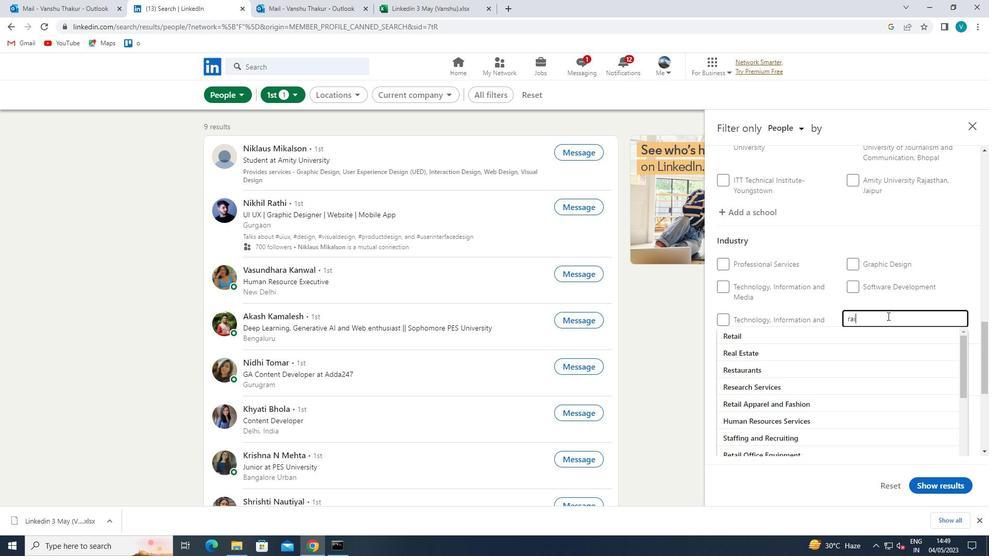 
Action: Mouse moved to (821, 331)
Screenshot: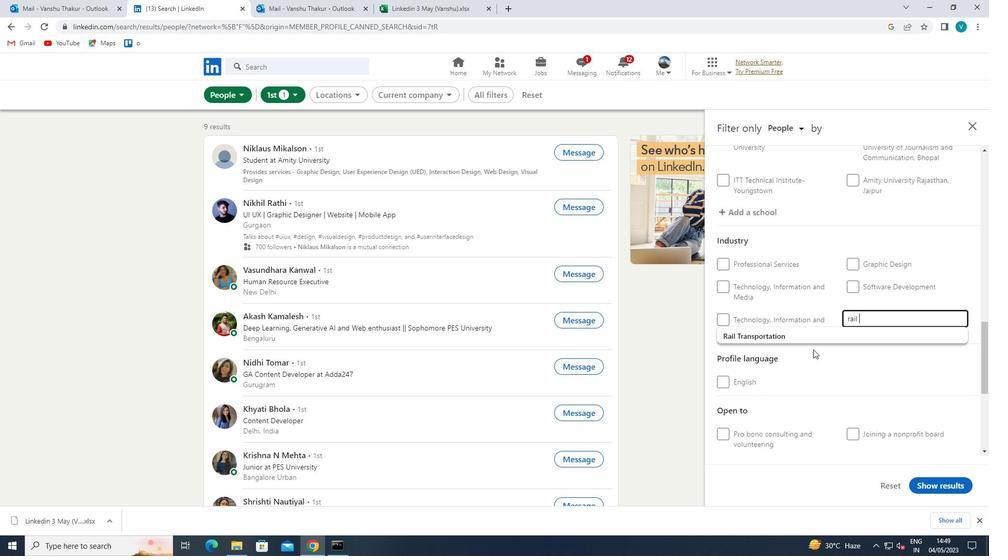 
Action: Mouse pressed left at (821, 331)
Screenshot: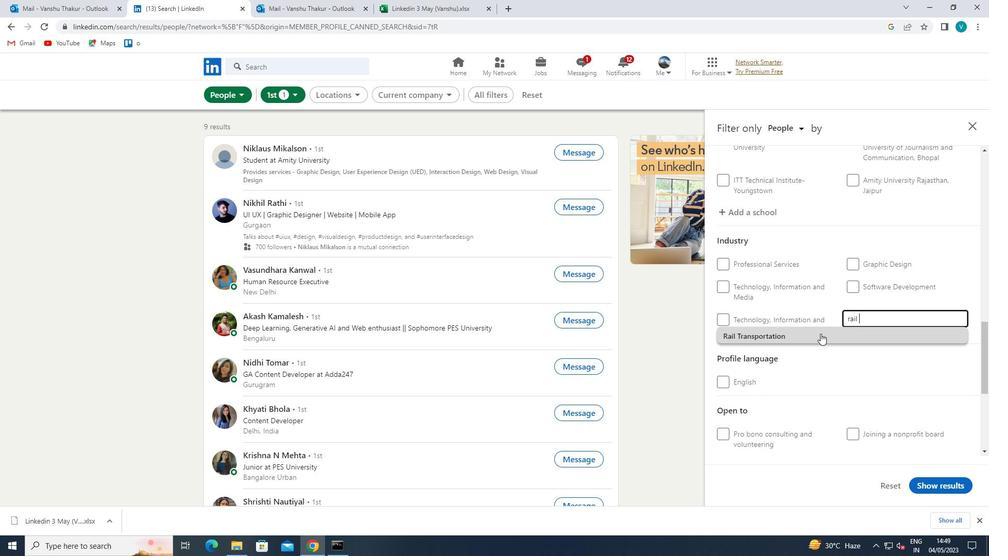 
Action: Mouse moved to (823, 329)
Screenshot: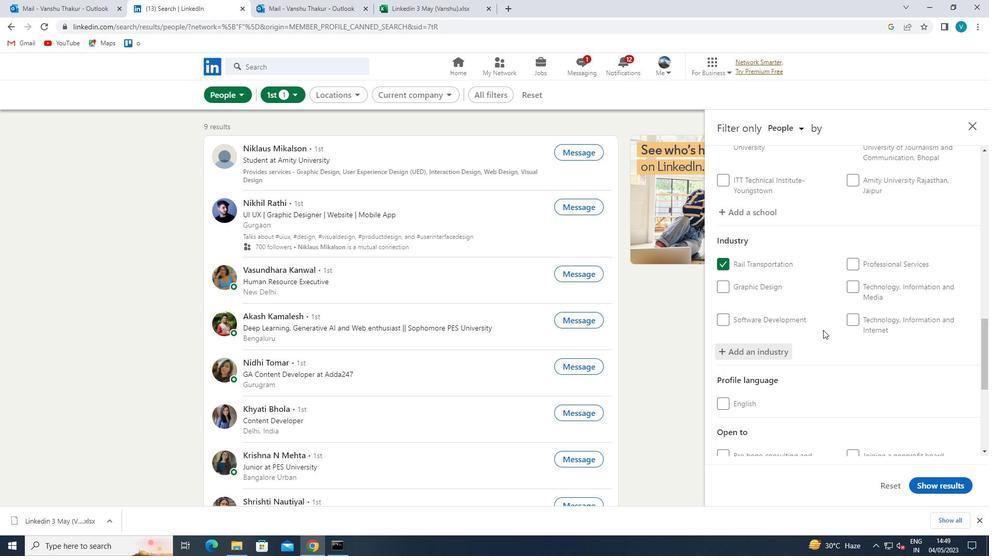 
Action: Mouse scrolled (823, 329) with delta (0, 0)
Screenshot: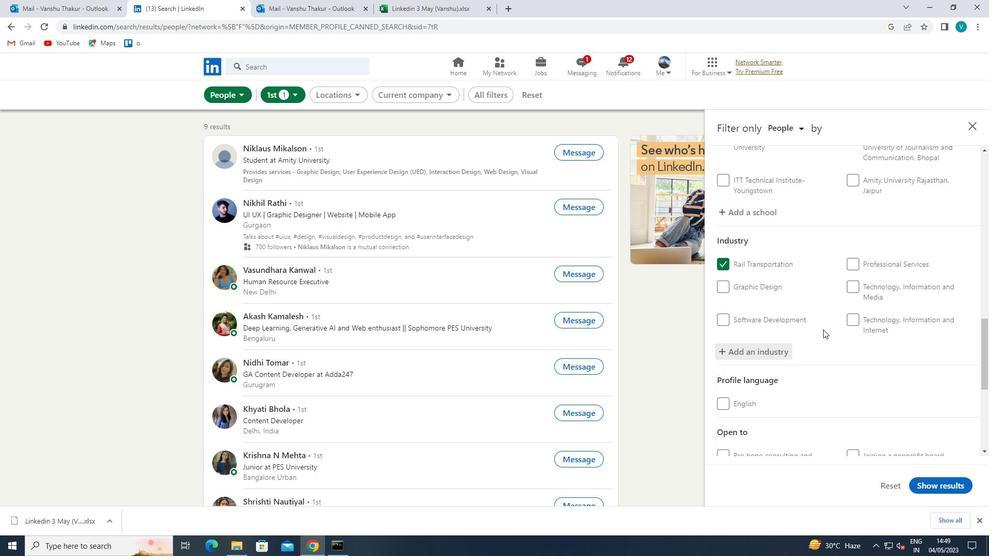 
Action: Mouse scrolled (823, 329) with delta (0, 0)
Screenshot: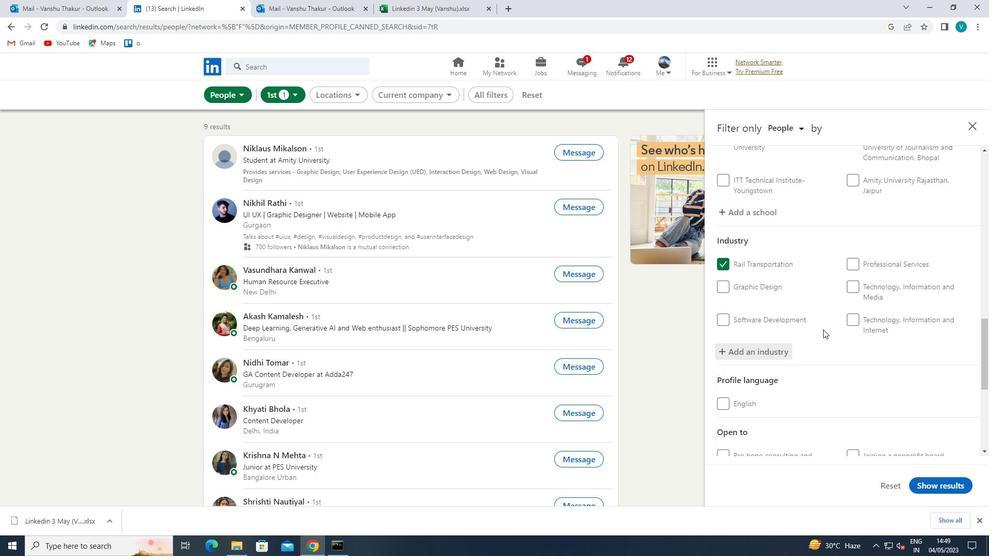 
Action: Mouse scrolled (823, 329) with delta (0, 0)
Screenshot: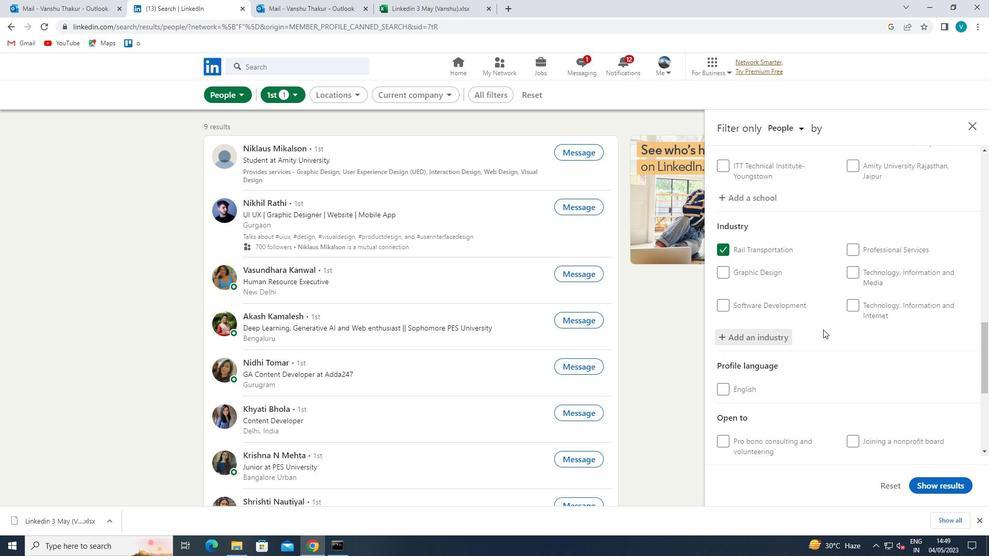 
Action: Mouse moved to (840, 365)
Screenshot: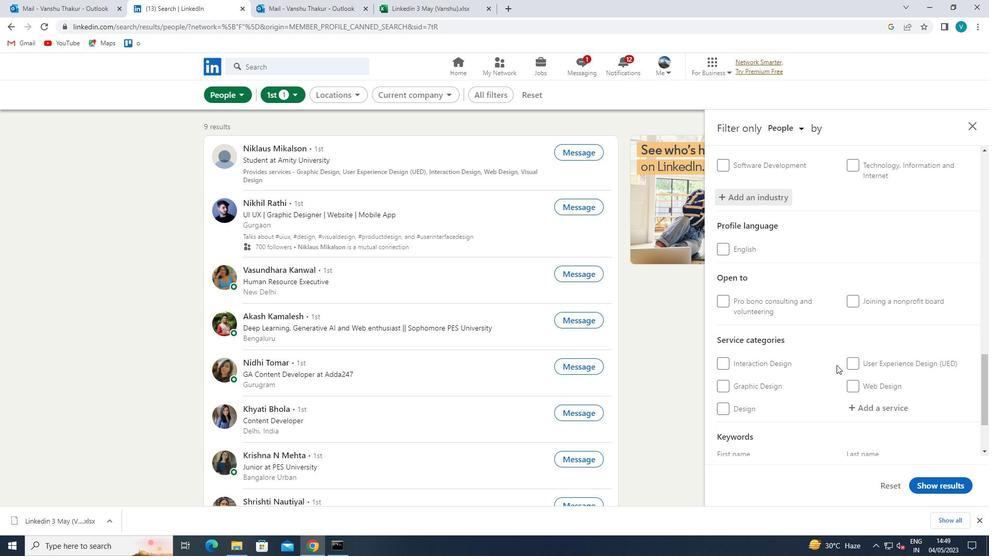 
Action: Mouse scrolled (840, 365) with delta (0, 0)
Screenshot: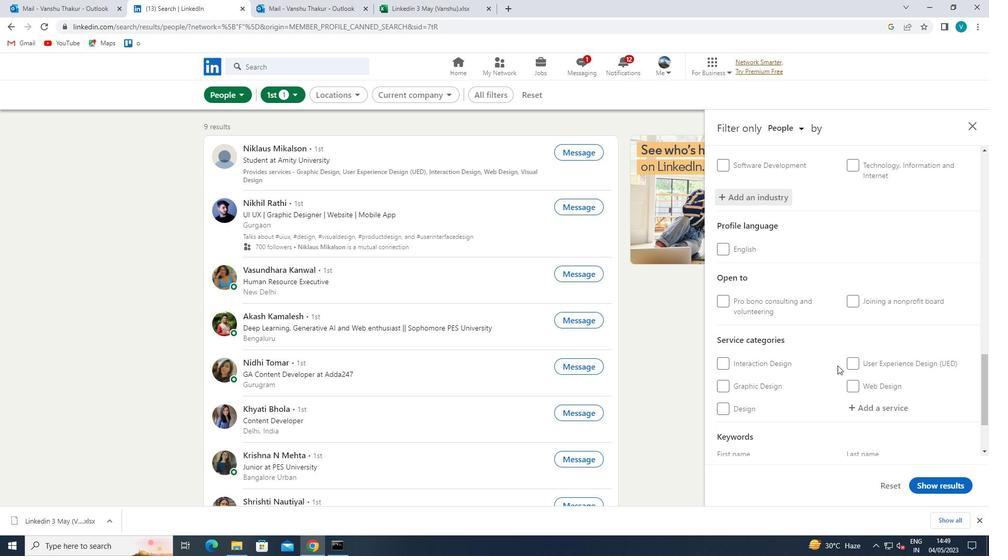 
Action: Mouse scrolled (840, 365) with delta (0, 0)
Screenshot: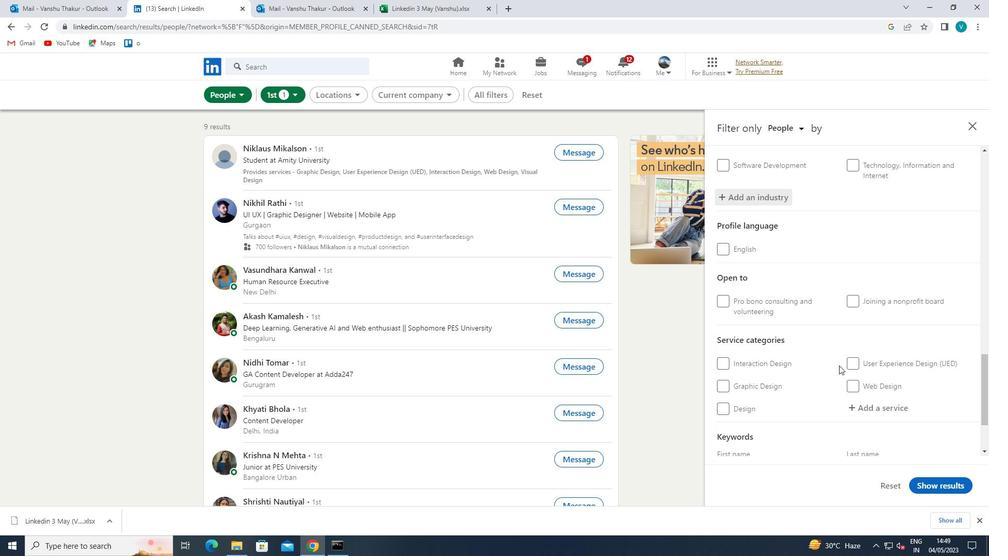 
Action: Mouse moved to (878, 307)
Screenshot: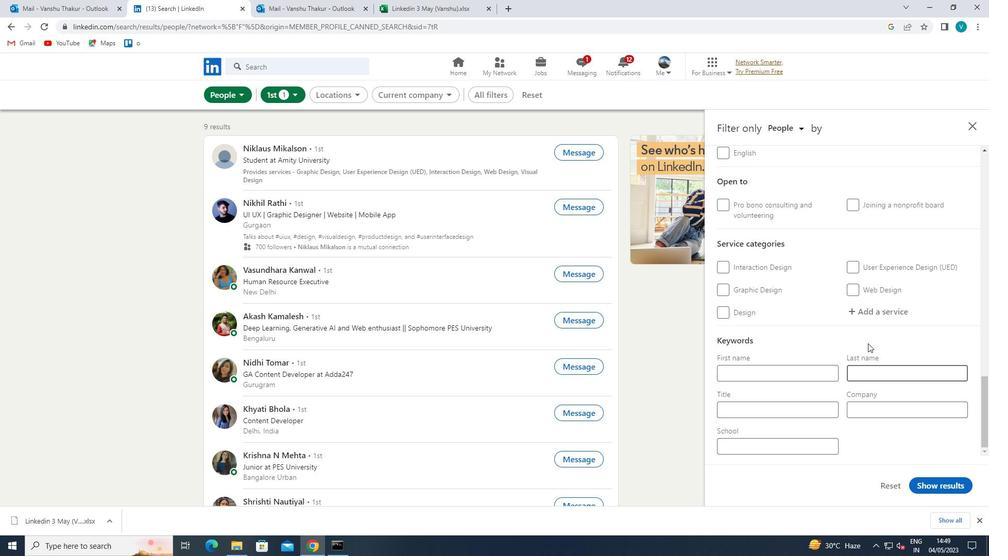 
Action: Mouse pressed left at (878, 307)
Screenshot: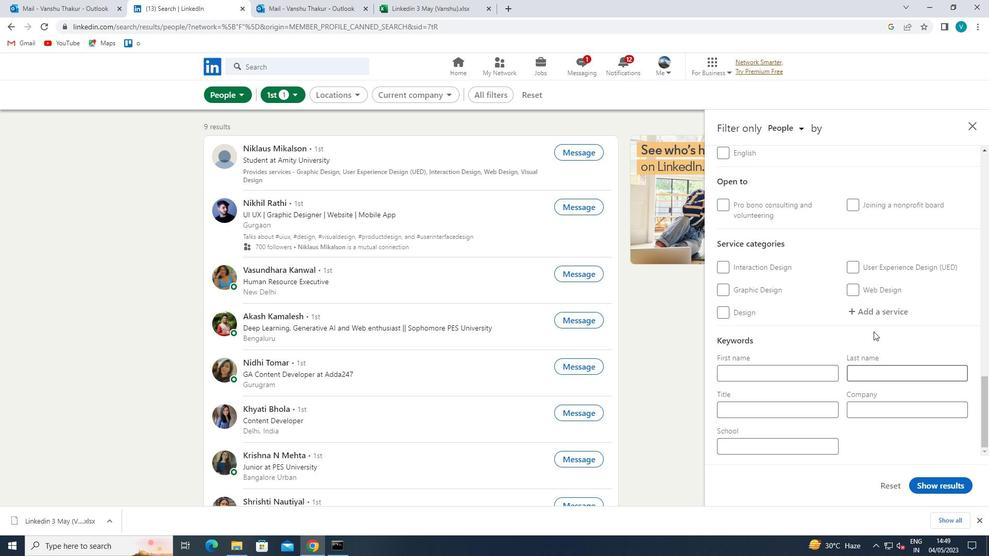 
Action: Key pressed <Key.shift>WEALTH<Key.space><Key.shift><Key.shift><Key.shift><Key.shift><Key.shift><Key.shift><Key.shift><Key.shift><Key.shift><Key.shift><Key.shift><Key.shift><Key.shift><Key.shift><Key.shift><Key.shift><Key.shift><Key.shift><Key.shift><Key.shift><Key.shift><Key.shift><Key.shift><Key.shift><Key.shift><Key.shift><Key.shift><Key.shift><Key.shift><Key.shift>MANAGEMENT
Screenshot: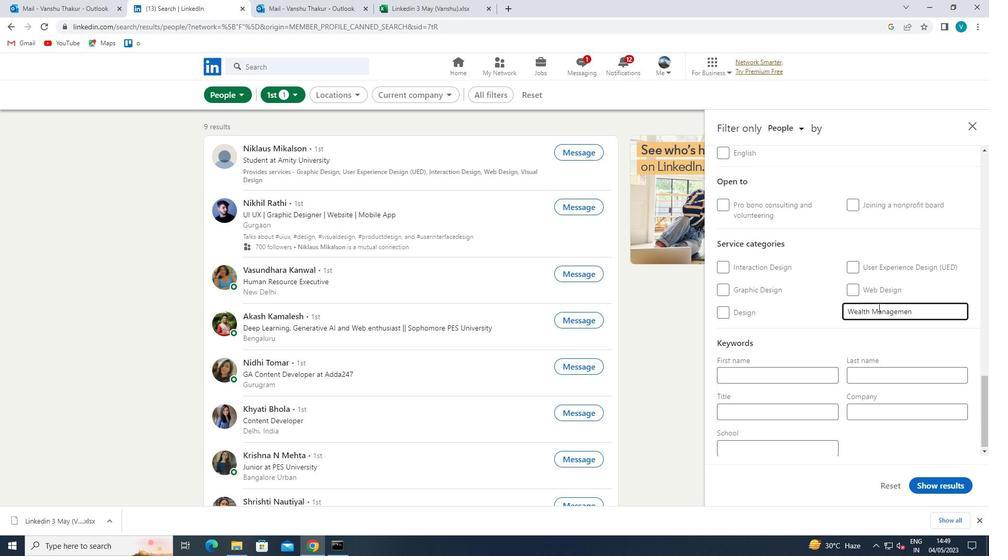 
Action: Mouse moved to (843, 327)
Screenshot: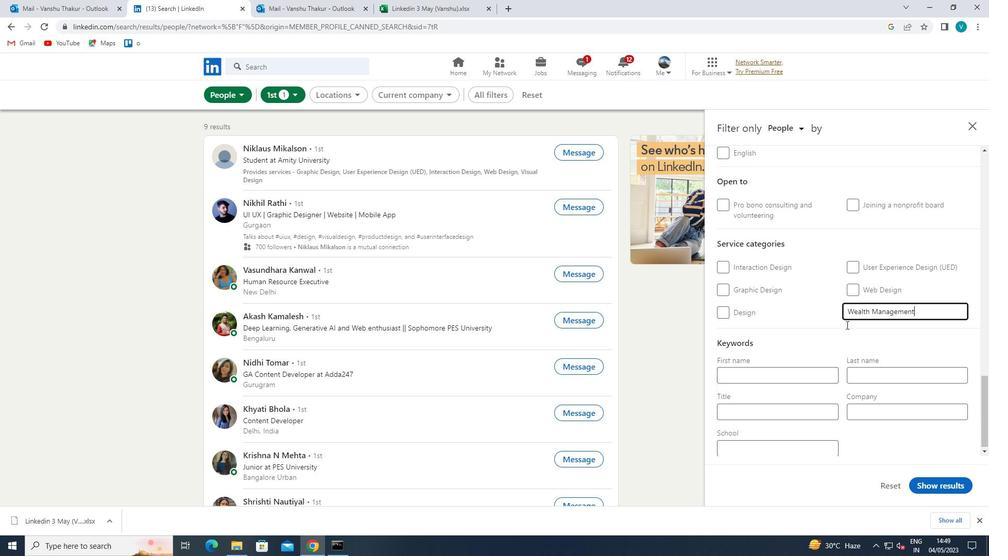 
Action: Mouse pressed left at (843, 327)
Screenshot: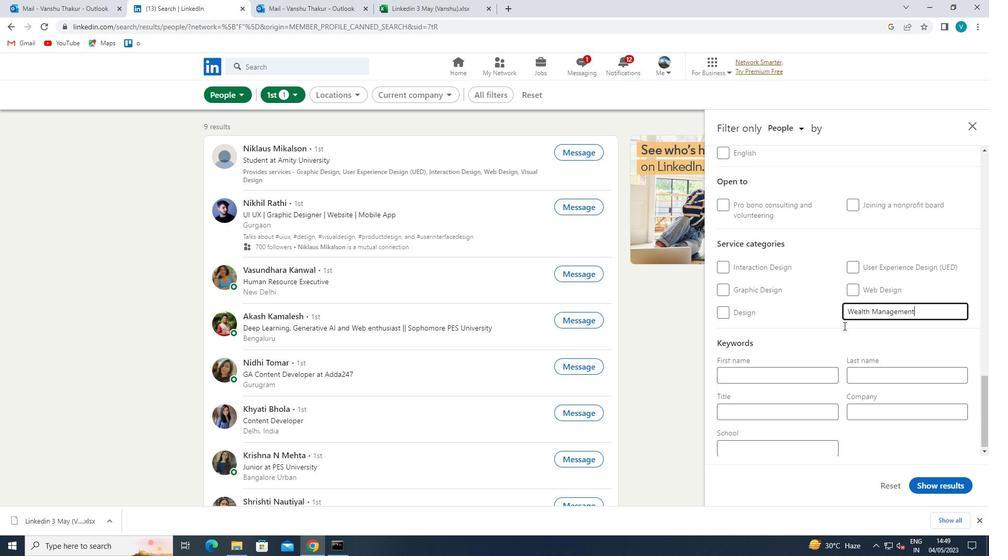 
Action: Mouse scrolled (843, 326) with delta (0, 0)
Screenshot: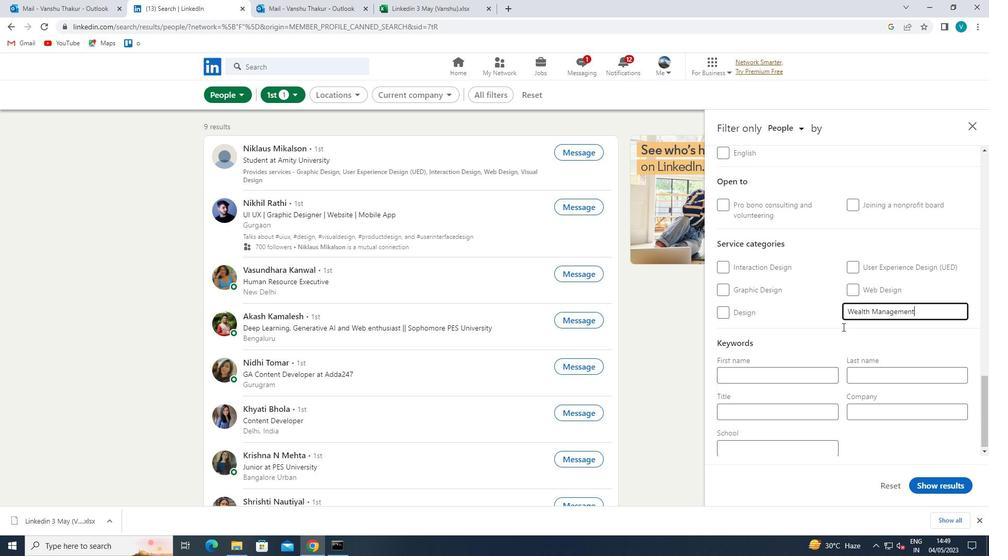 
Action: Mouse scrolled (843, 326) with delta (0, 0)
Screenshot: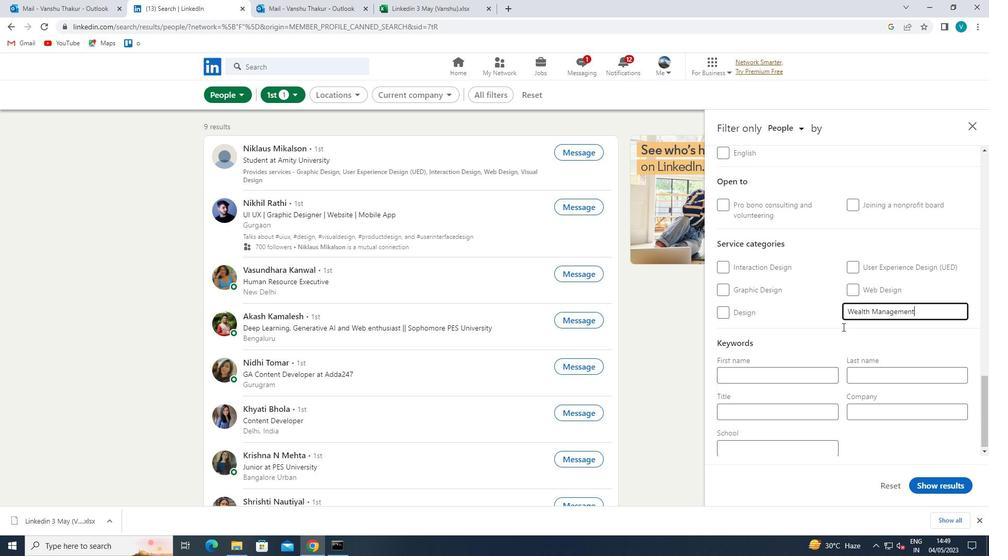 
Action: Mouse moved to (786, 402)
Screenshot: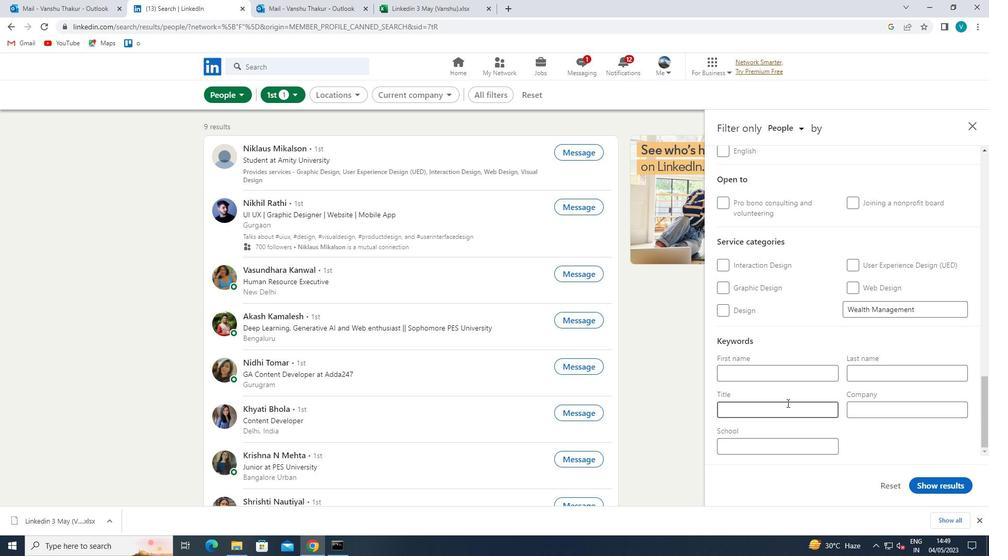 
Action: Mouse pressed left at (786, 402)
Screenshot: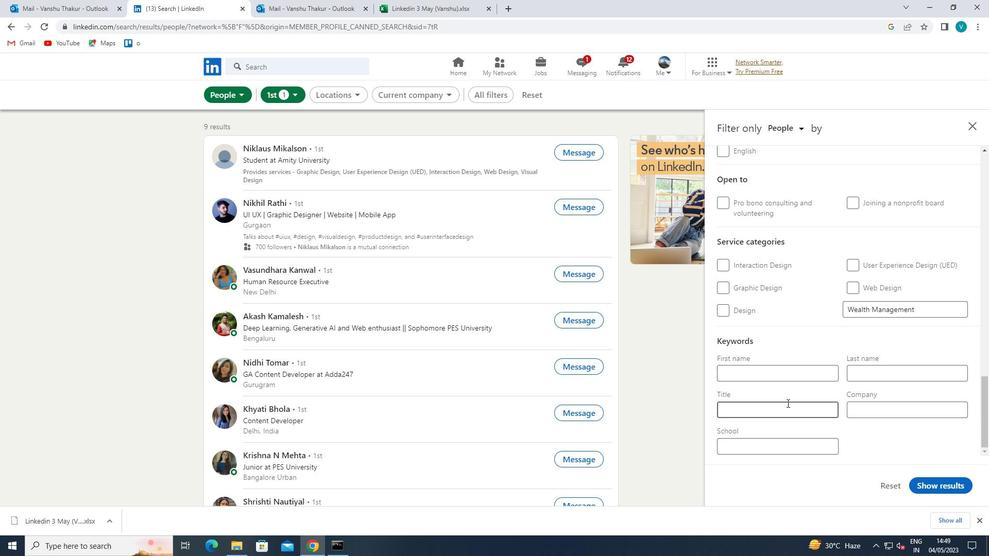 
Action: Key pressed <Key.shift>WELDER
Screenshot: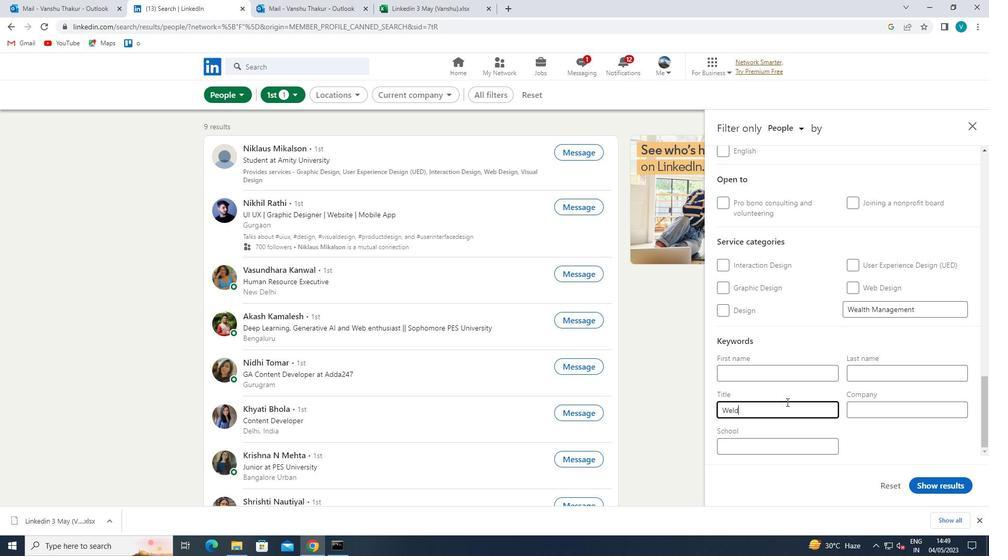 
Action: Mouse moved to (928, 482)
Screenshot: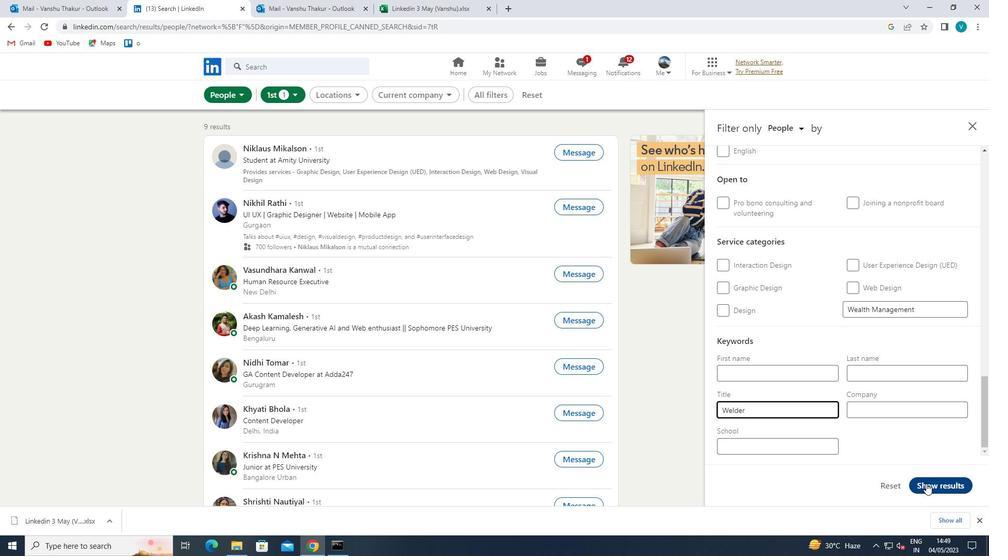 
Action: Mouse pressed left at (928, 482)
Screenshot: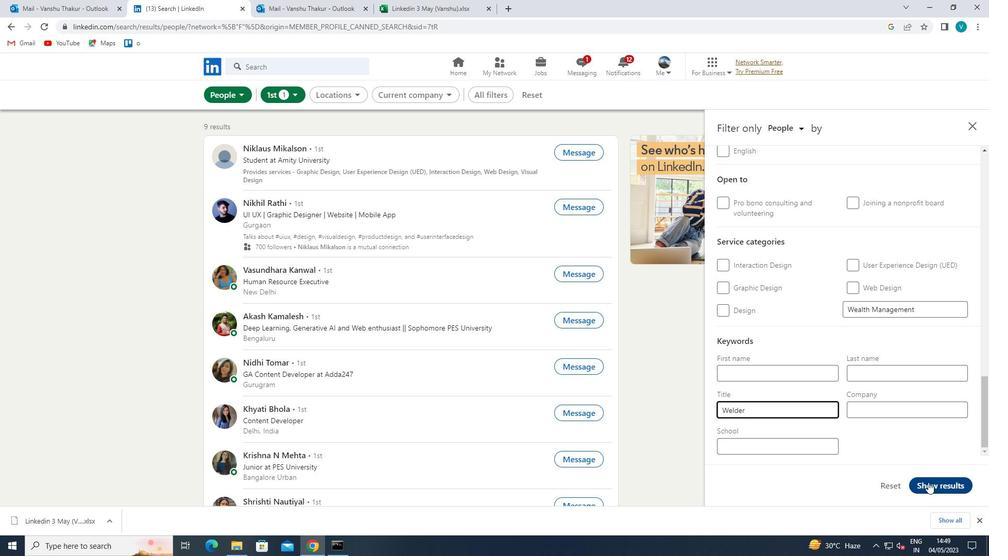 
